 Task: Find connections with filter location Broadstairs with filter topic #Technologywith filter profile language Spanish with filter current company Recruiting Cell | Indian Careers | Indian Jobs with filter school BIT Sindri with filter industry Retail Pharmacies with filter service category HR Consulting with filter keywords title Community Volunteer Jobs
Action: Mouse moved to (582, 88)
Screenshot: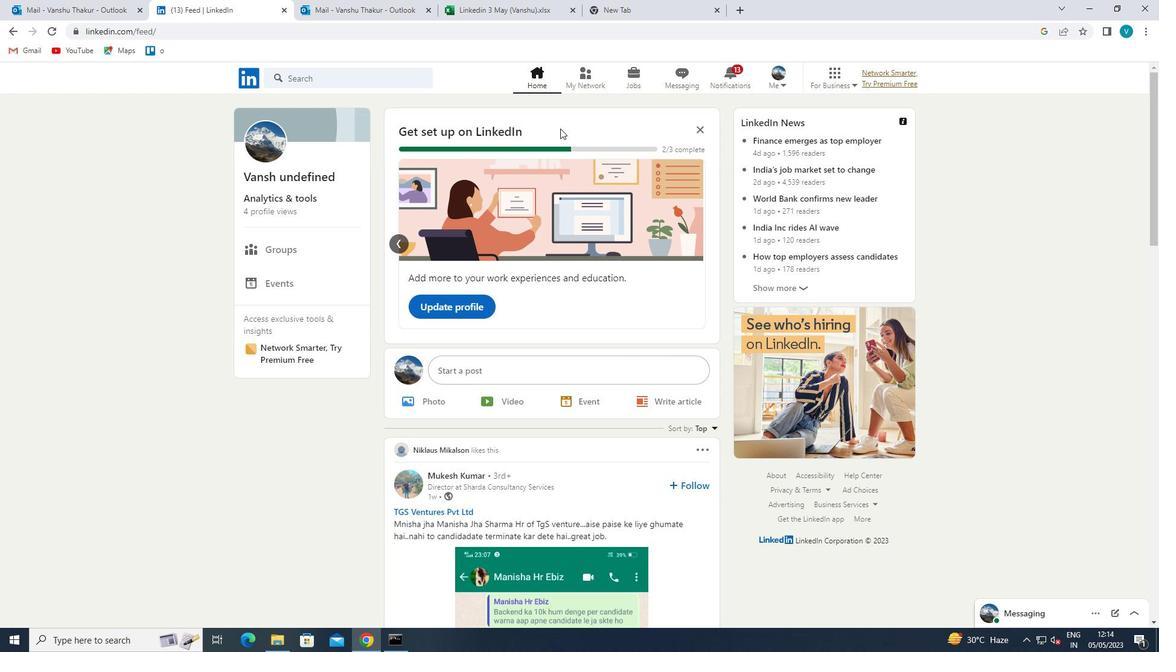 
Action: Mouse pressed left at (582, 88)
Screenshot: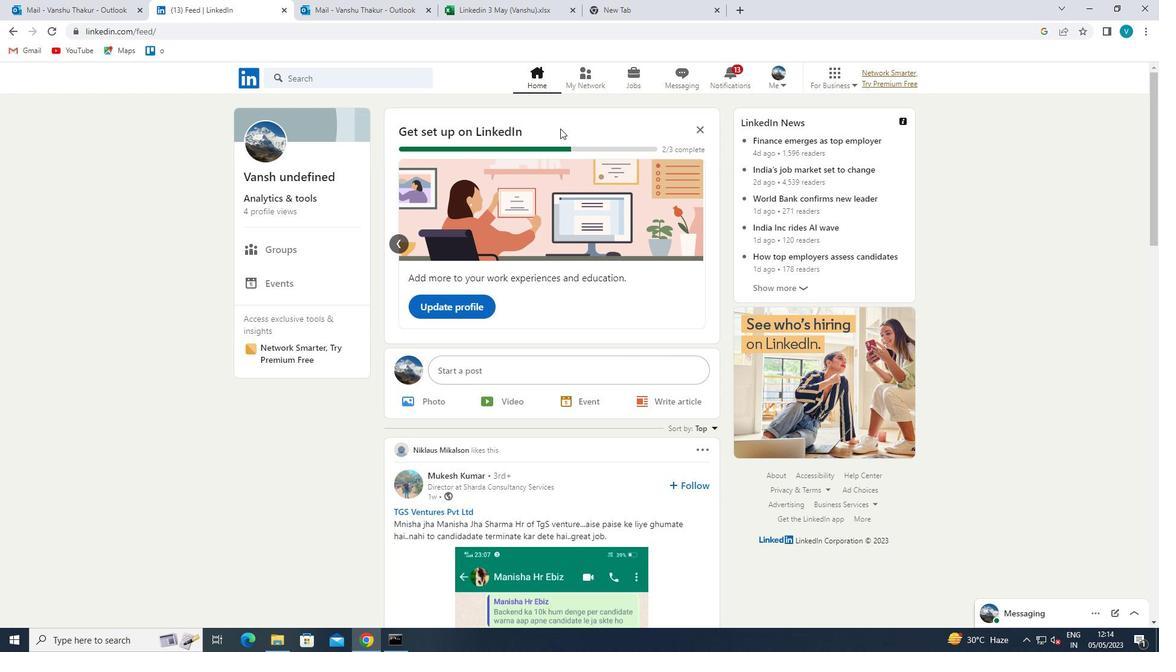 
Action: Mouse moved to (312, 144)
Screenshot: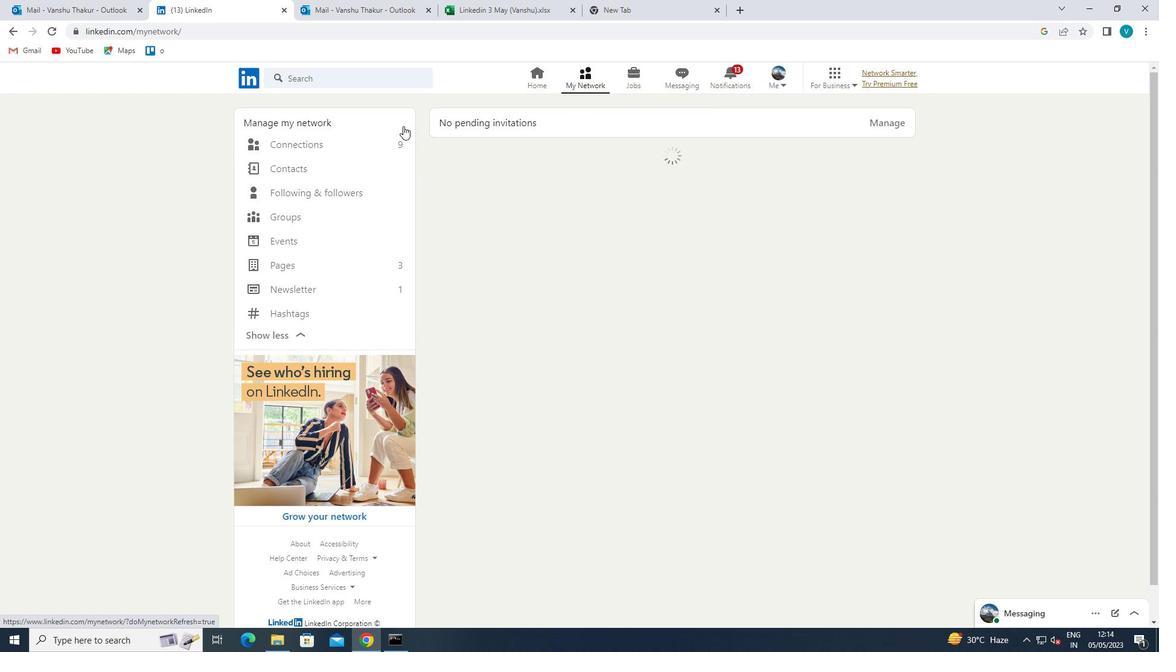 
Action: Mouse pressed left at (312, 144)
Screenshot: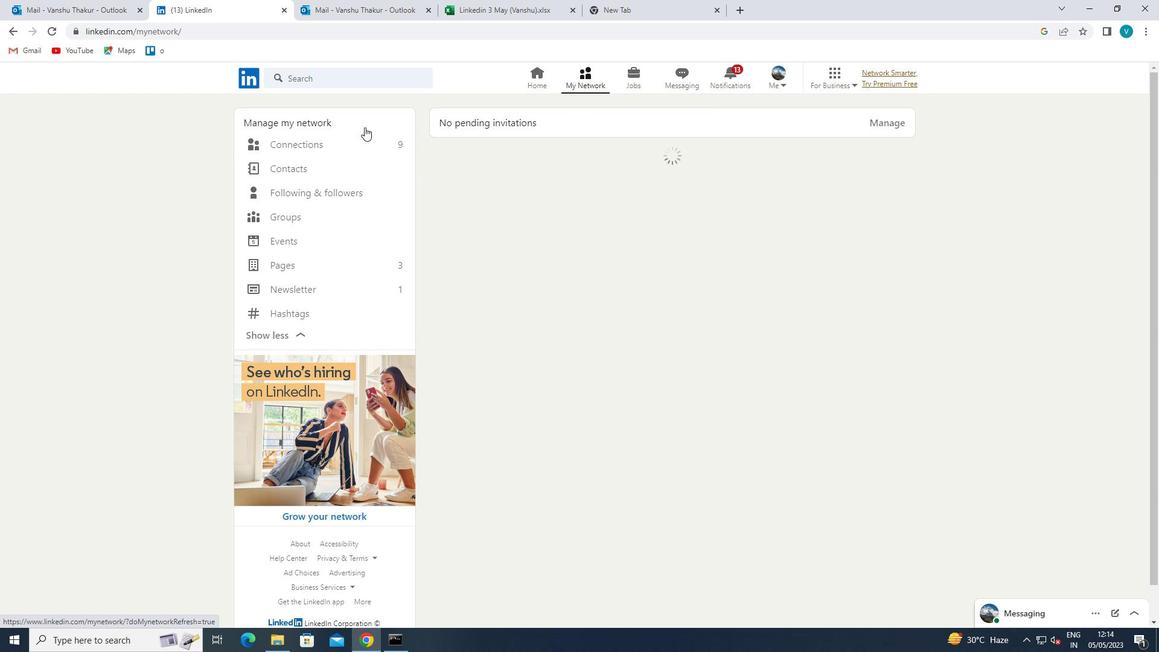 
Action: Mouse moved to (680, 140)
Screenshot: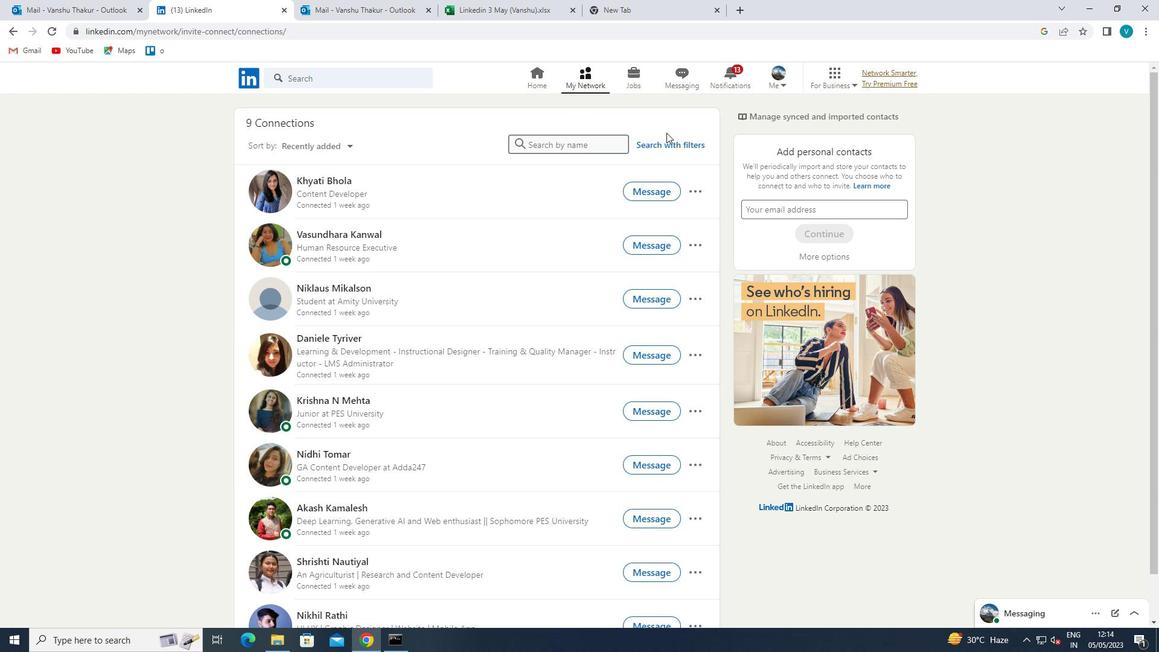 
Action: Mouse pressed left at (680, 140)
Screenshot: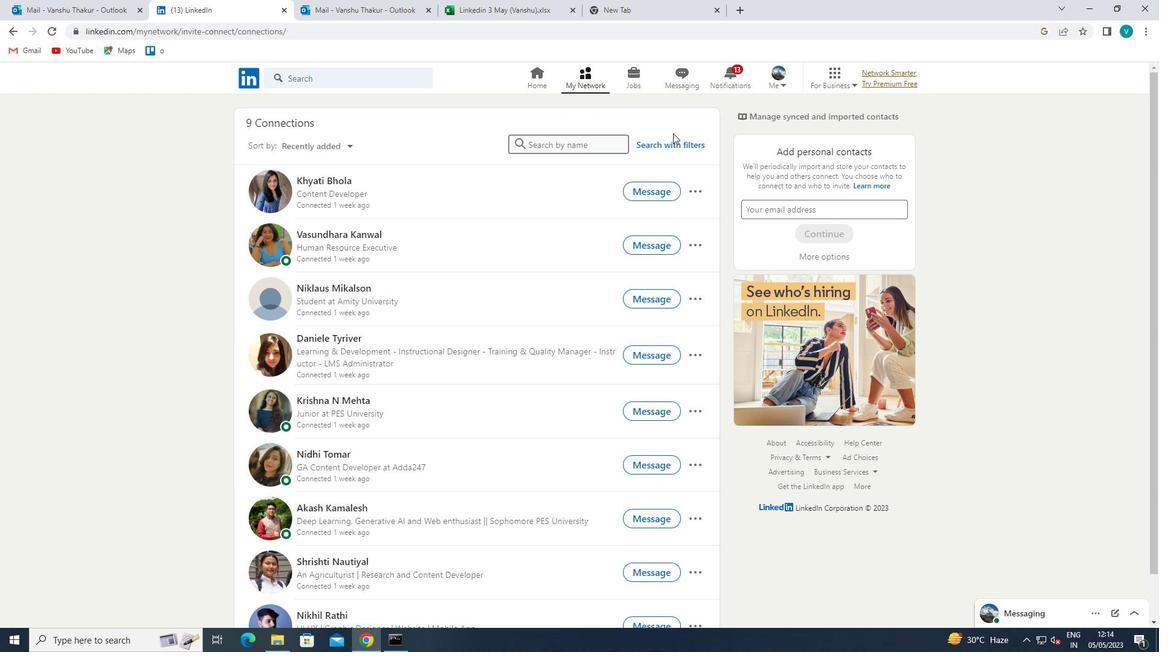 
Action: Mouse moved to (585, 111)
Screenshot: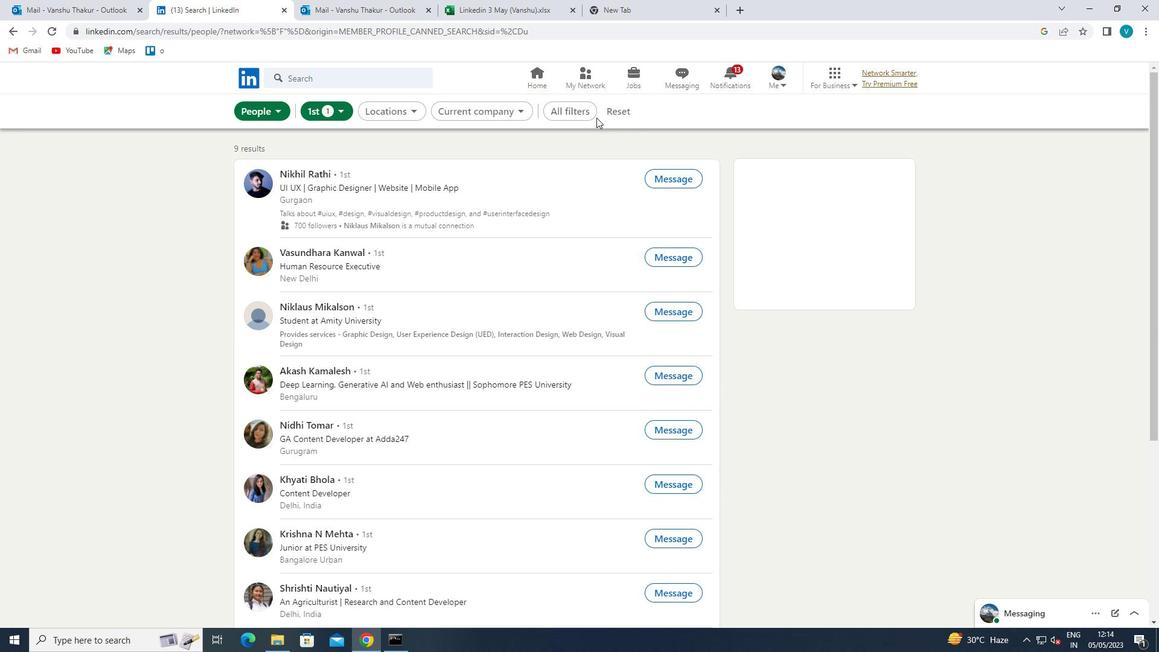 
Action: Mouse pressed left at (585, 111)
Screenshot: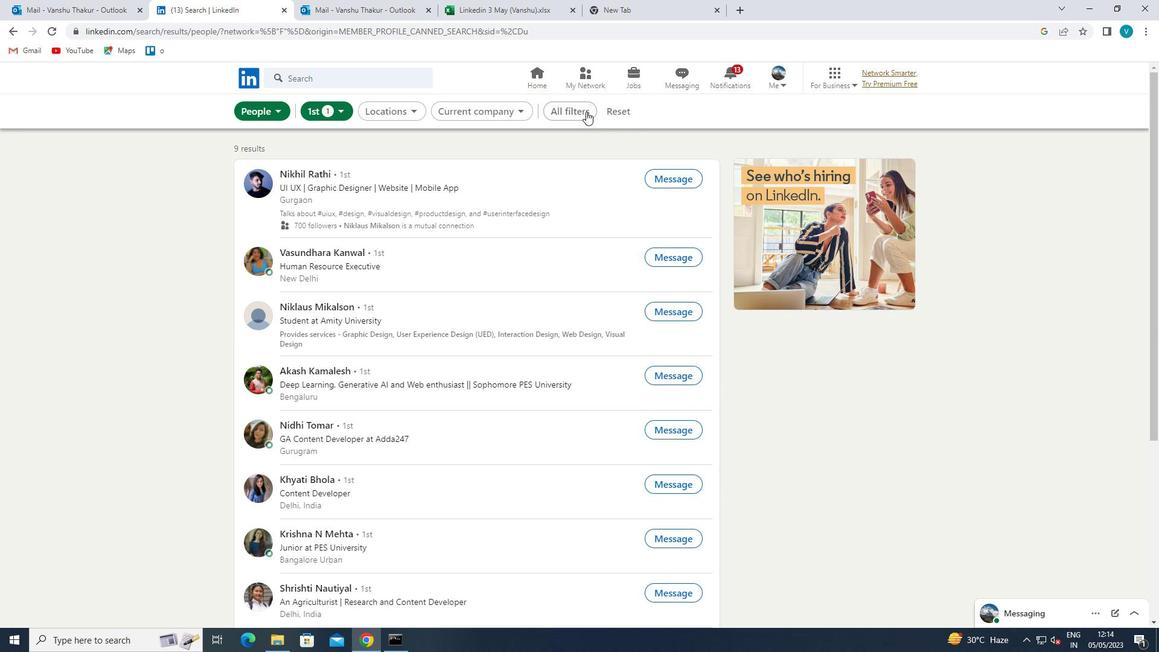 
Action: Mouse moved to (975, 263)
Screenshot: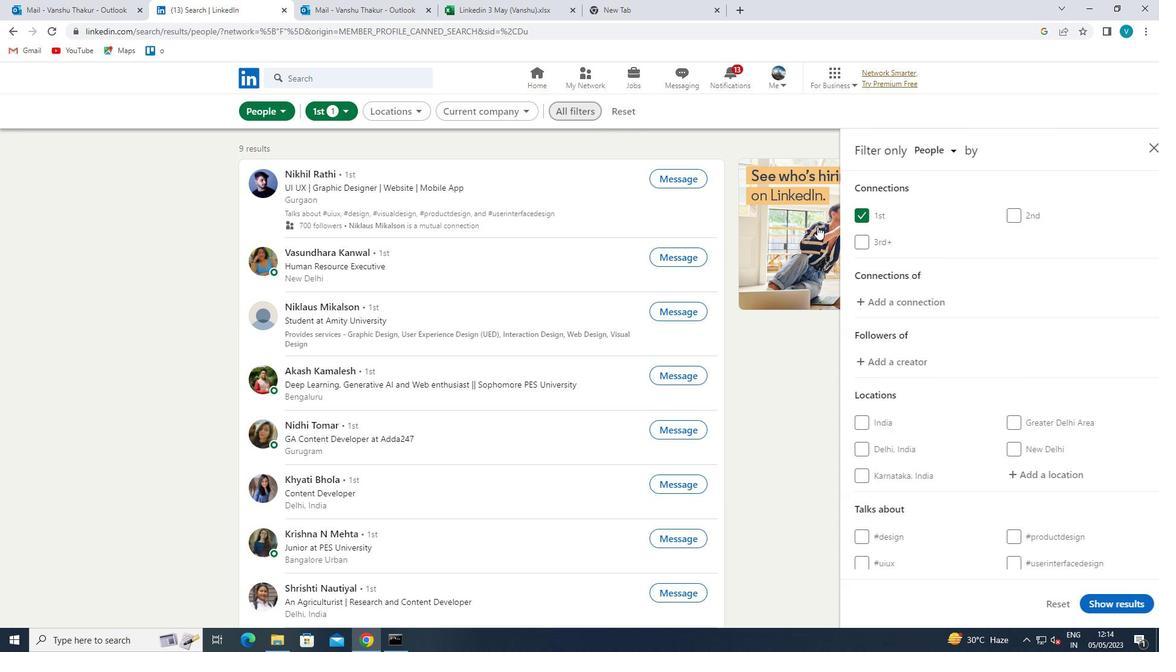 
Action: Mouse scrolled (975, 262) with delta (0, 0)
Screenshot: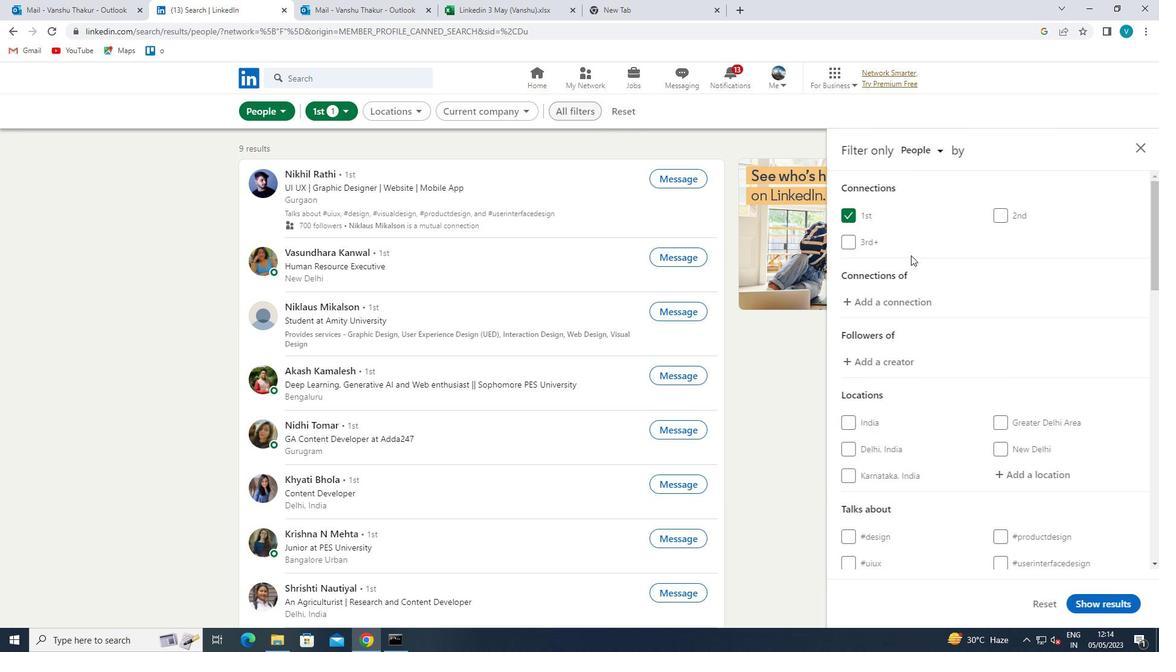 
Action: Mouse scrolled (975, 262) with delta (0, 0)
Screenshot: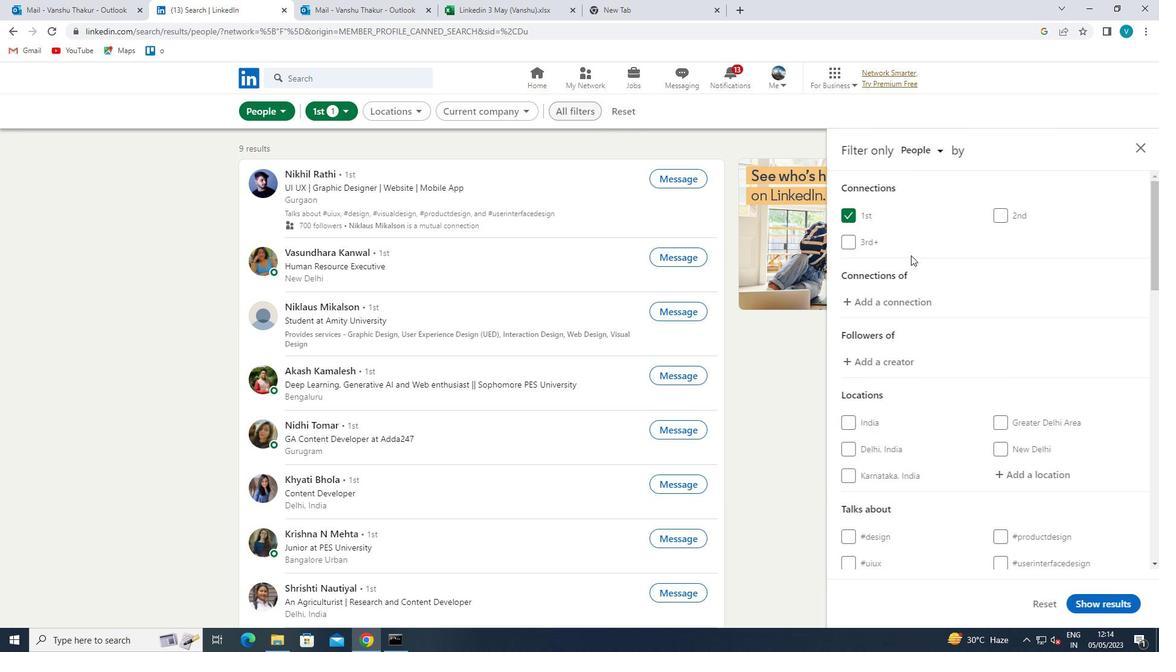 
Action: Mouse scrolled (975, 262) with delta (0, 0)
Screenshot: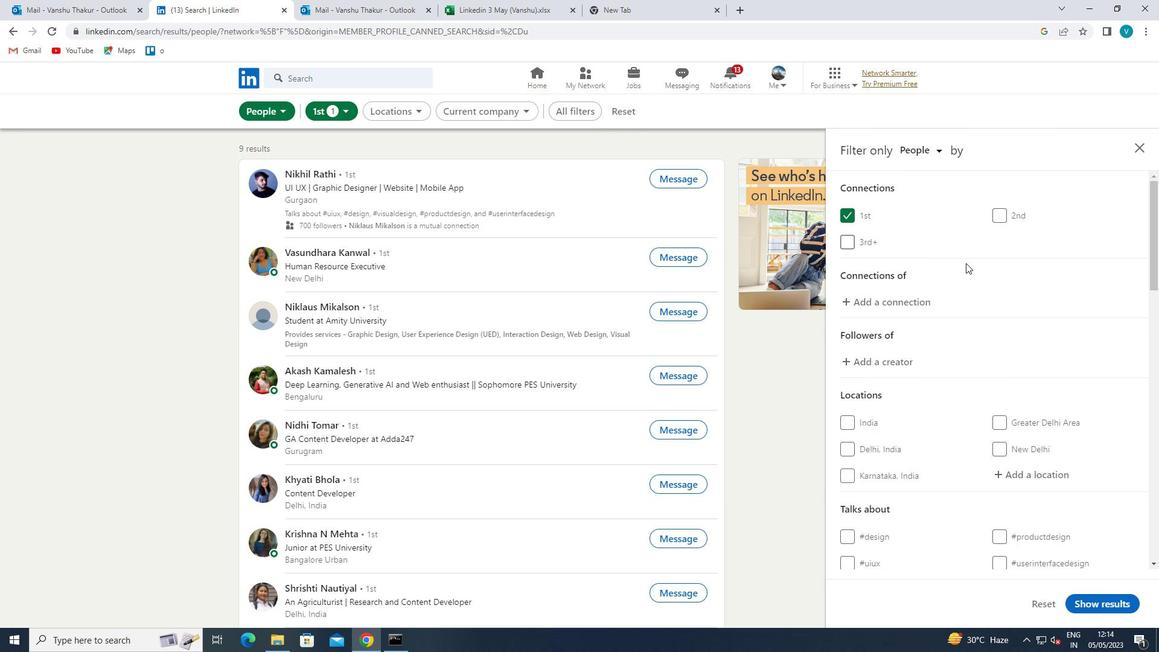 
Action: Mouse moved to (1012, 297)
Screenshot: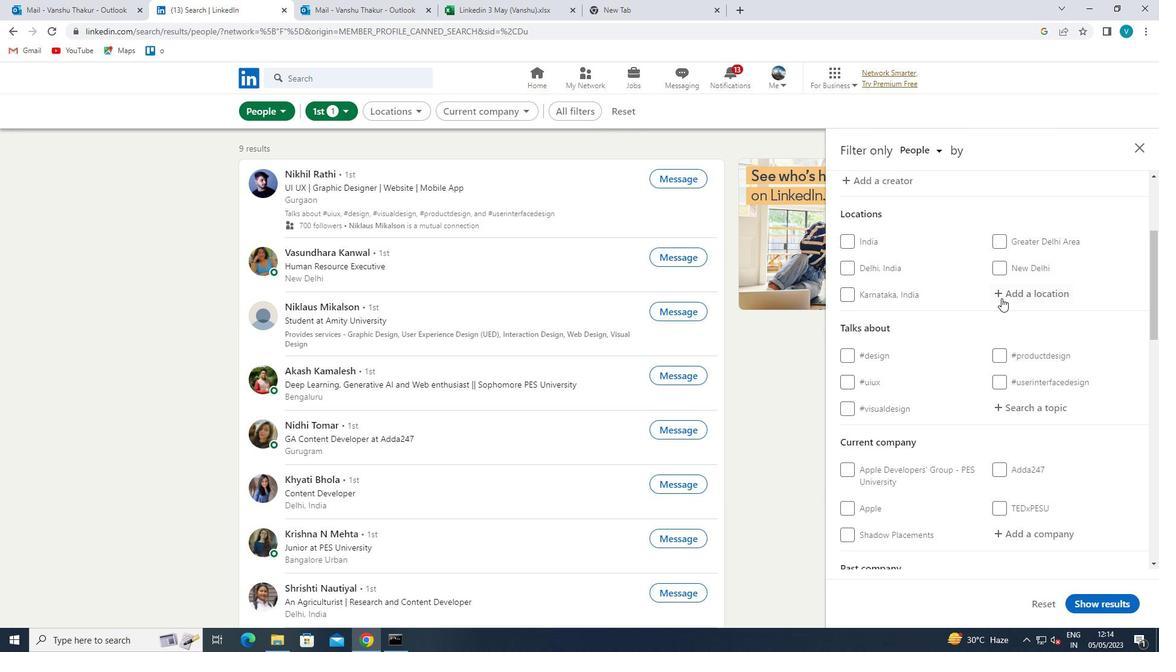 
Action: Mouse pressed left at (1012, 297)
Screenshot: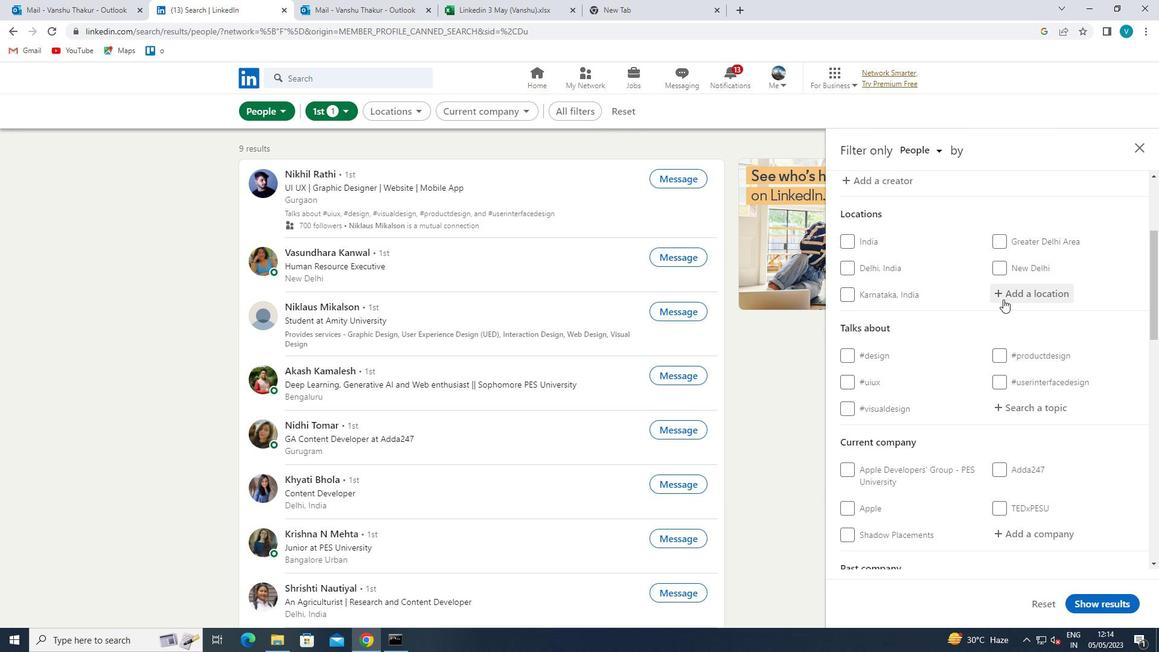 
Action: Mouse moved to (796, 182)
Screenshot: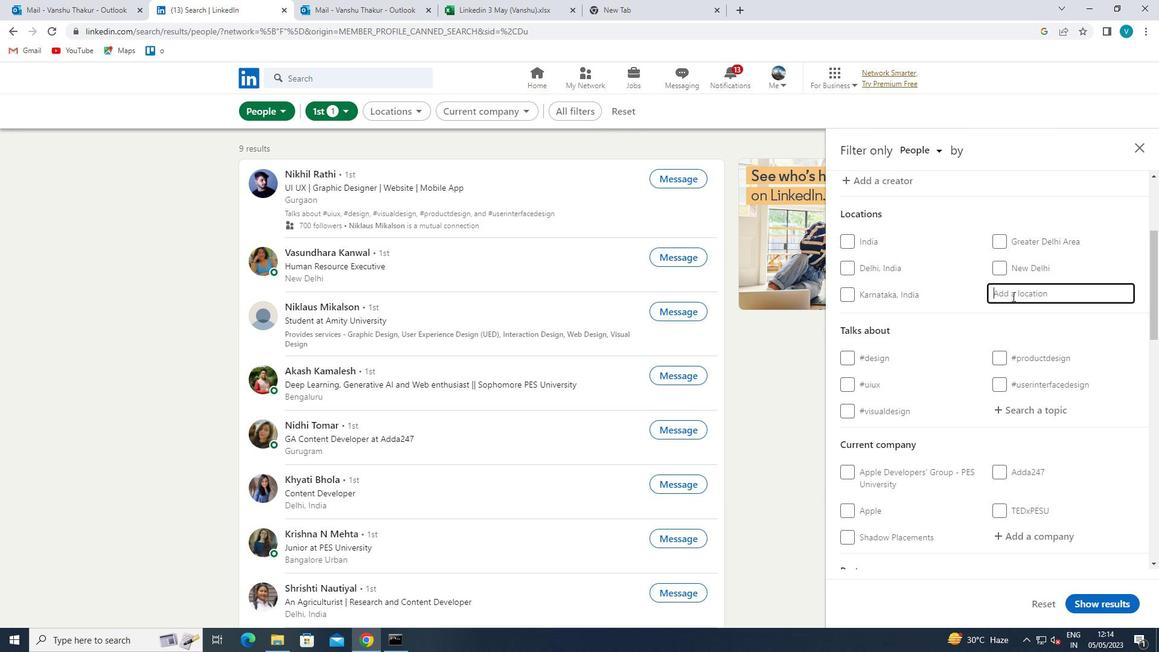 
Action: Key pressed <Key.shift>BROADSTAIRS
Screenshot: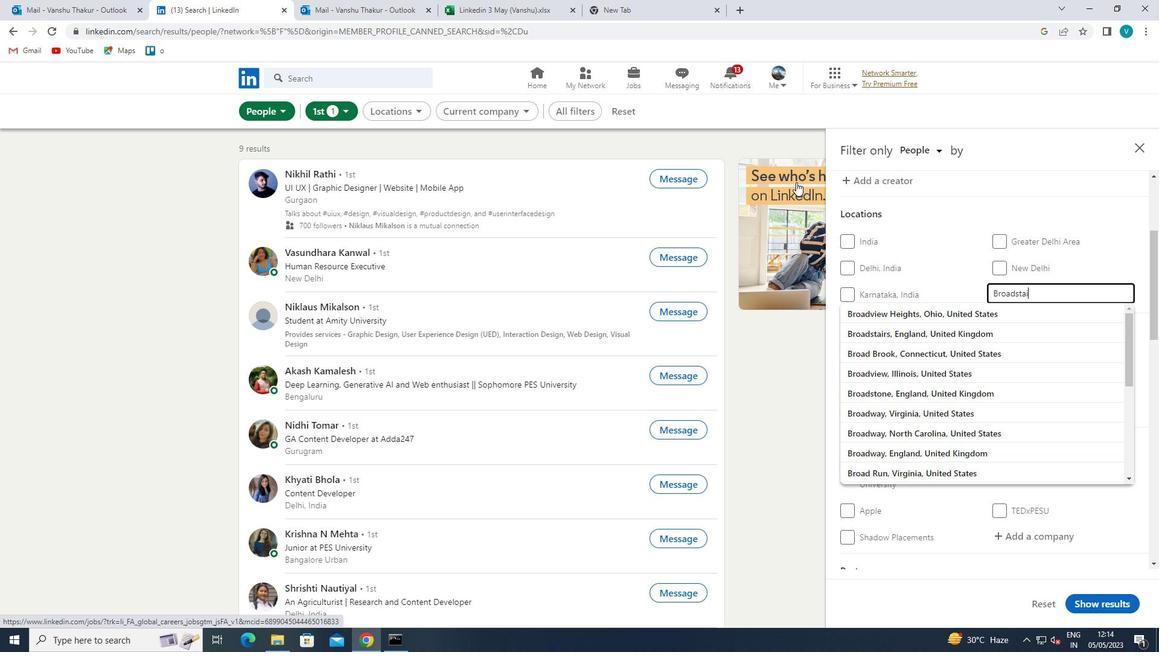 
Action: Mouse moved to (896, 310)
Screenshot: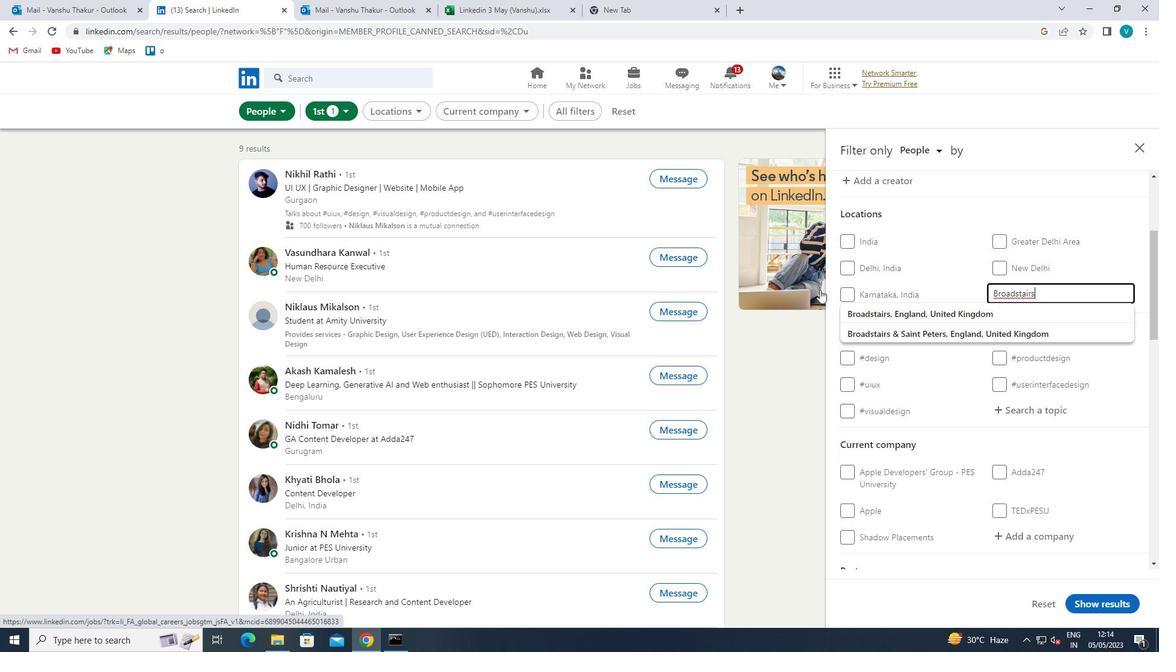 
Action: Mouse pressed left at (896, 310)
Screenshot: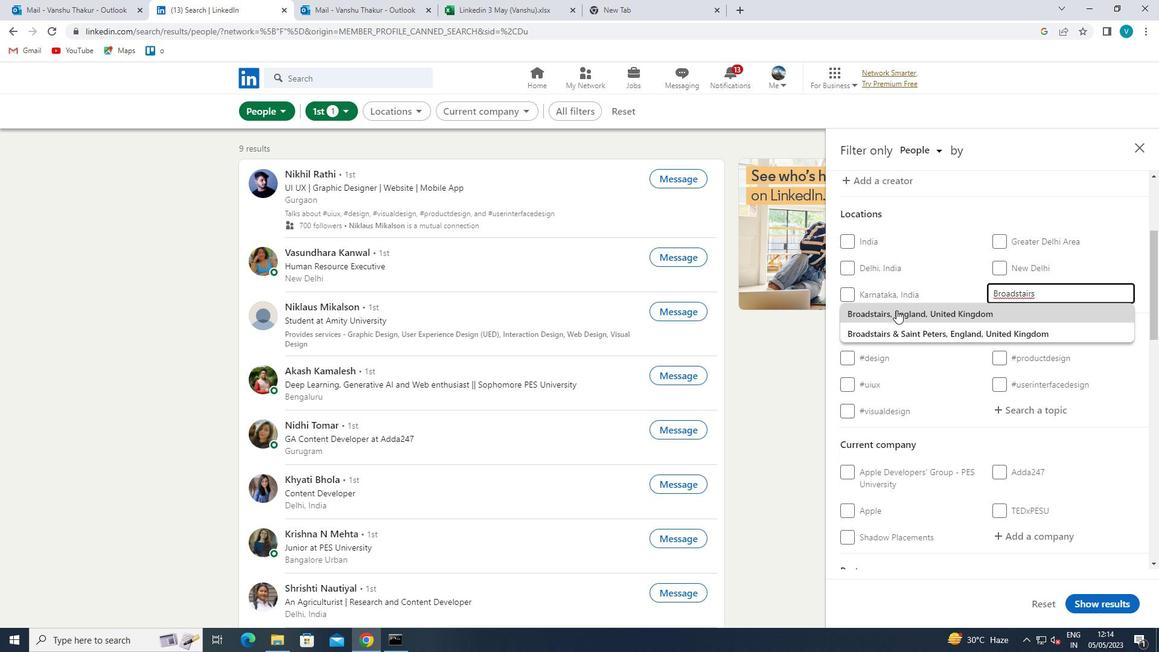 
Action: Mouse scrolled (896, 309) with delta (0, 0)
Screenshot: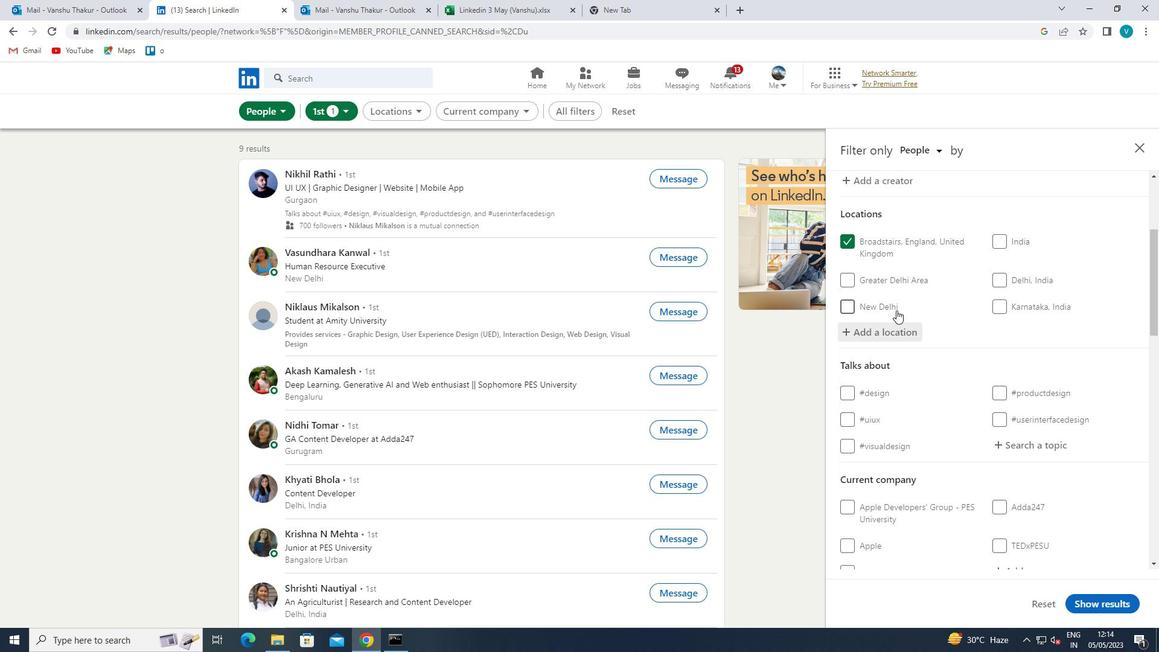 
Action: Mouse scrolled (896, 309) with delta (0, 0)
Screenshot: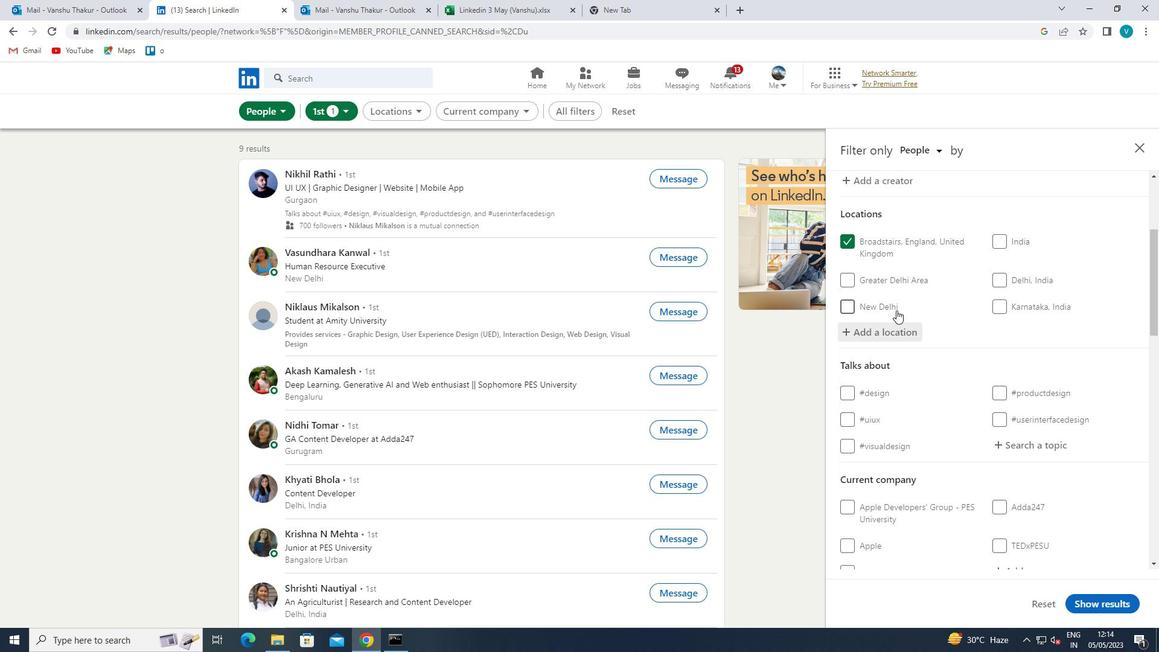 
Action: Mouse scrolled (896, 309) with delta (0, 0)
Screenshot: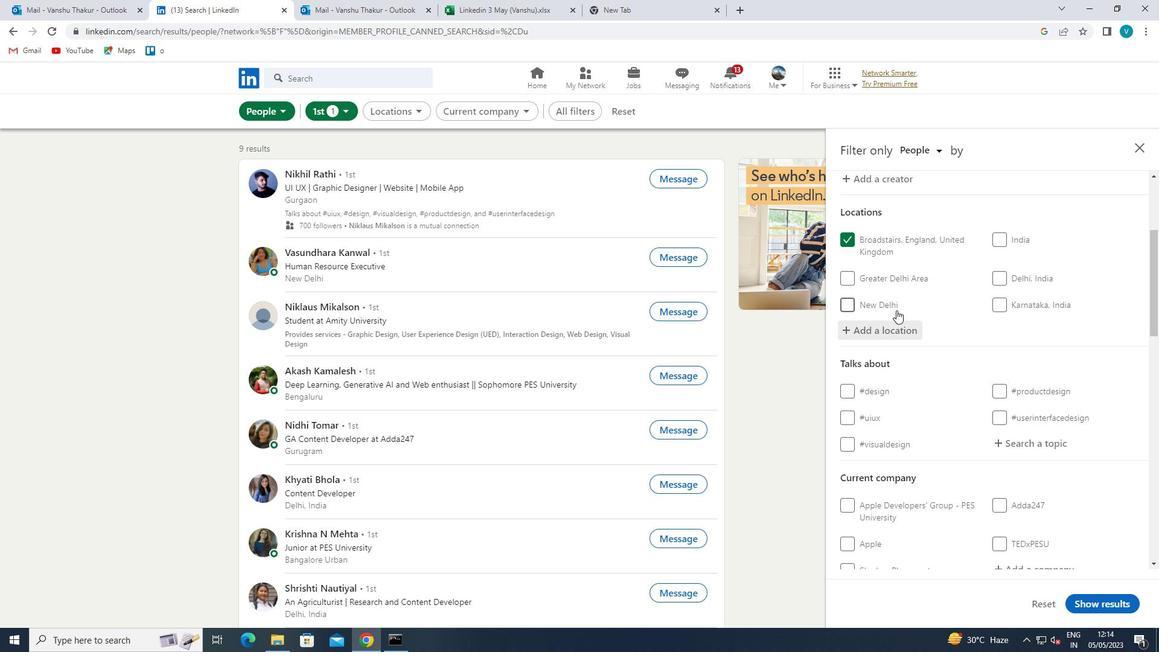 
Action: Mouse moved to (1031, 269)
Screenshot: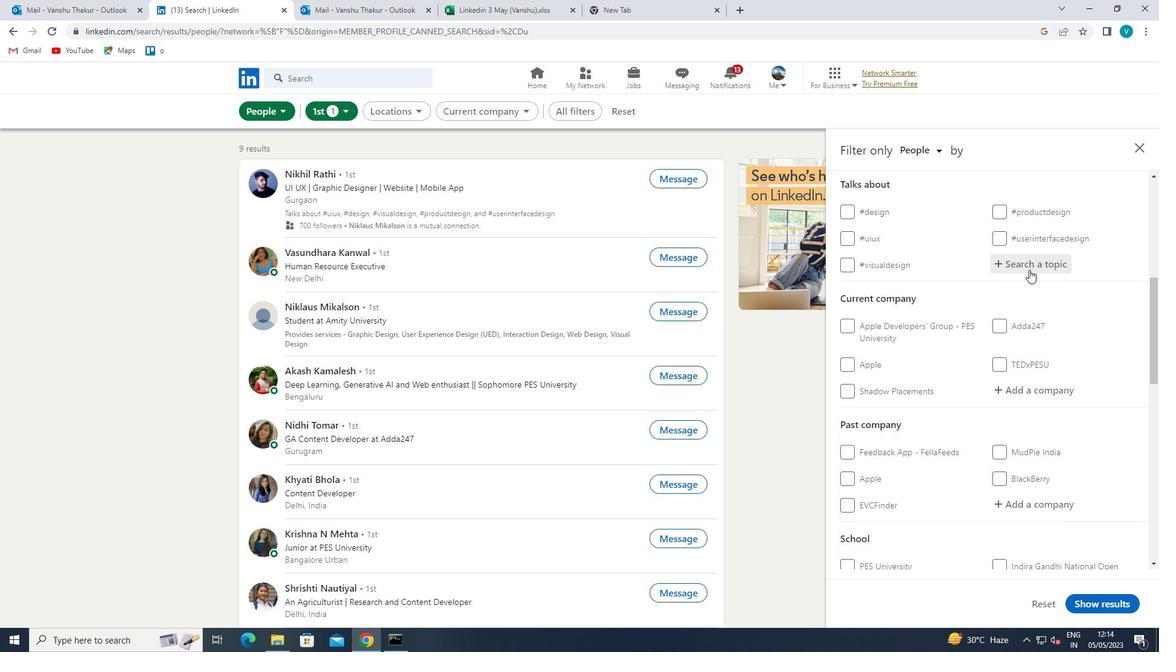 
Action: Mouse pressed left at (1031, 269)
Screenshot: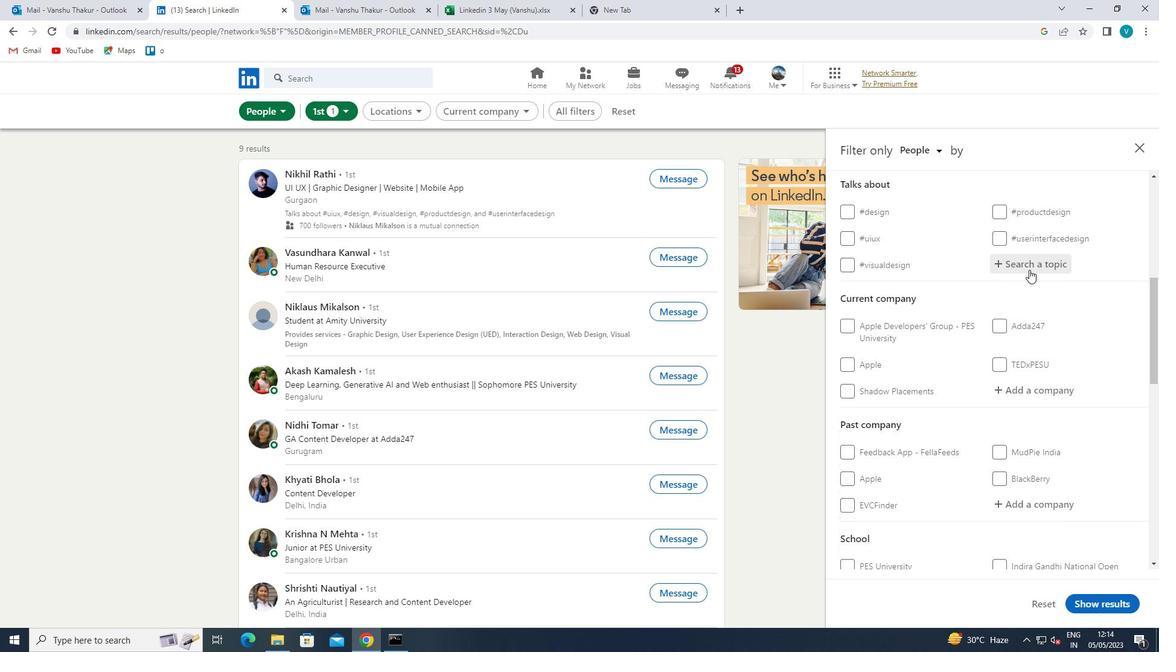 
Action: Mouse moved to (965, 265)
Screenshot: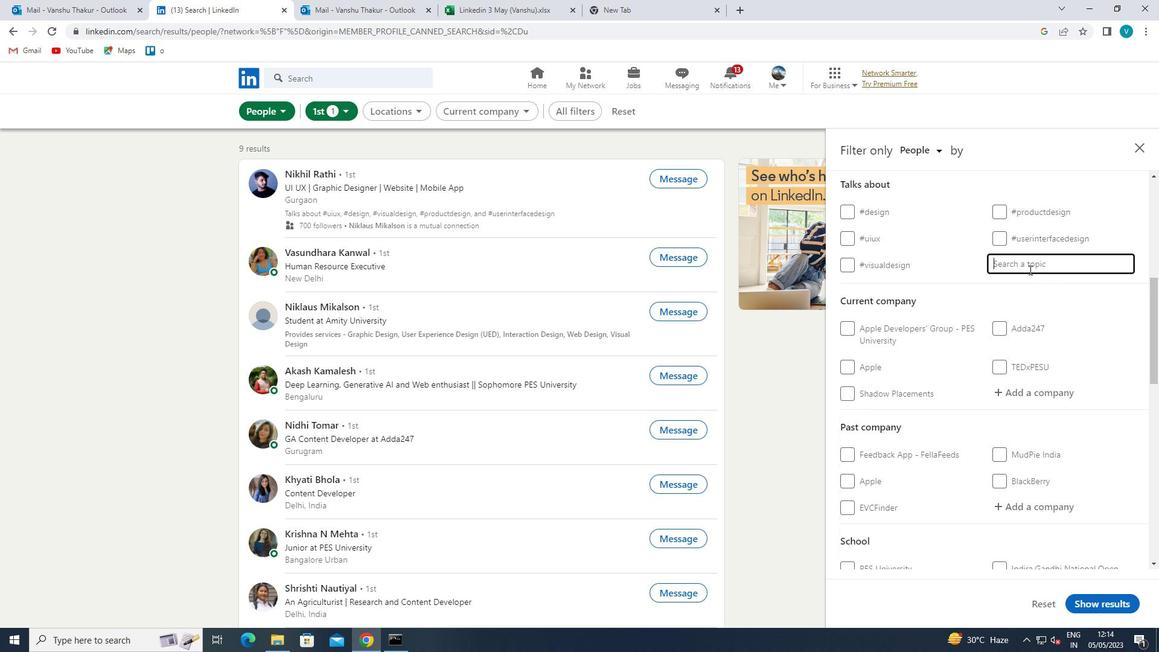 
Action: Key pressed TEC
Screenshot: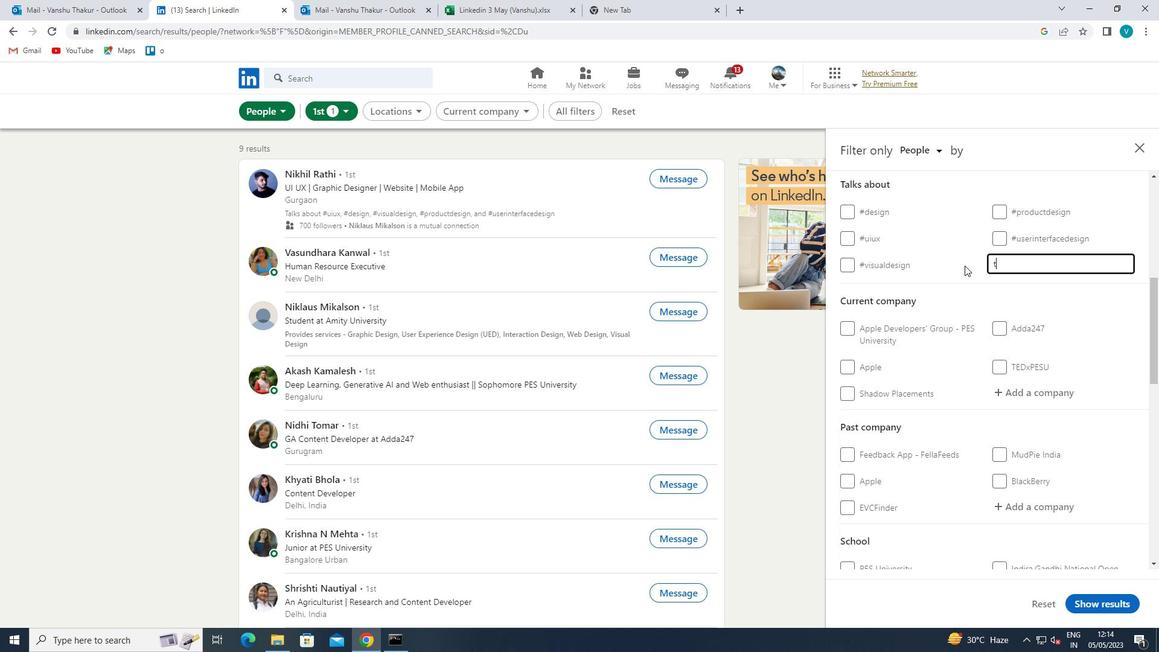 
Action: Mouse moved to (965, 265)
Screenshot: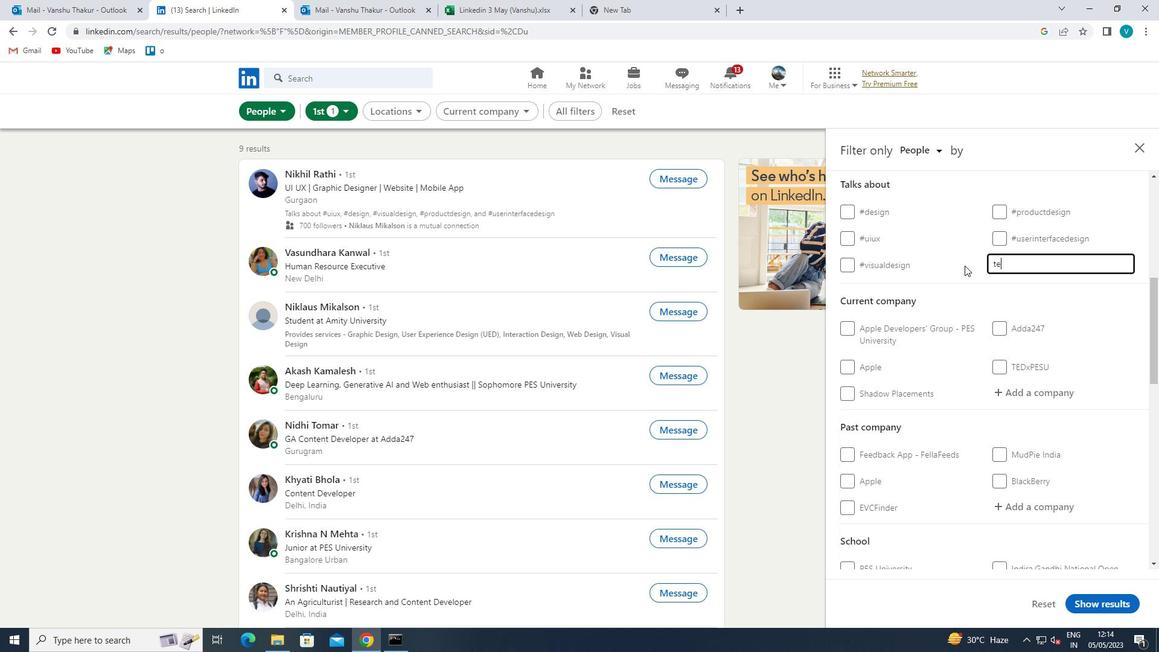 
Action: Key pressed HNOLOGY
Screenshot: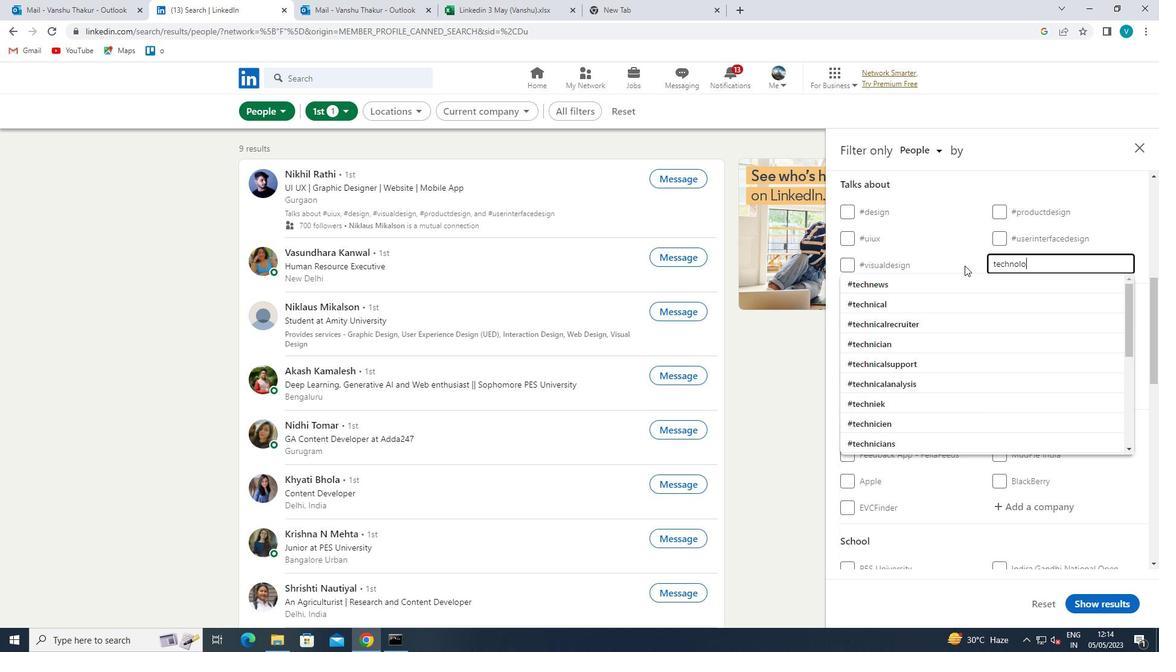
Action: Mouse moved to (945, 279)
Screenshot: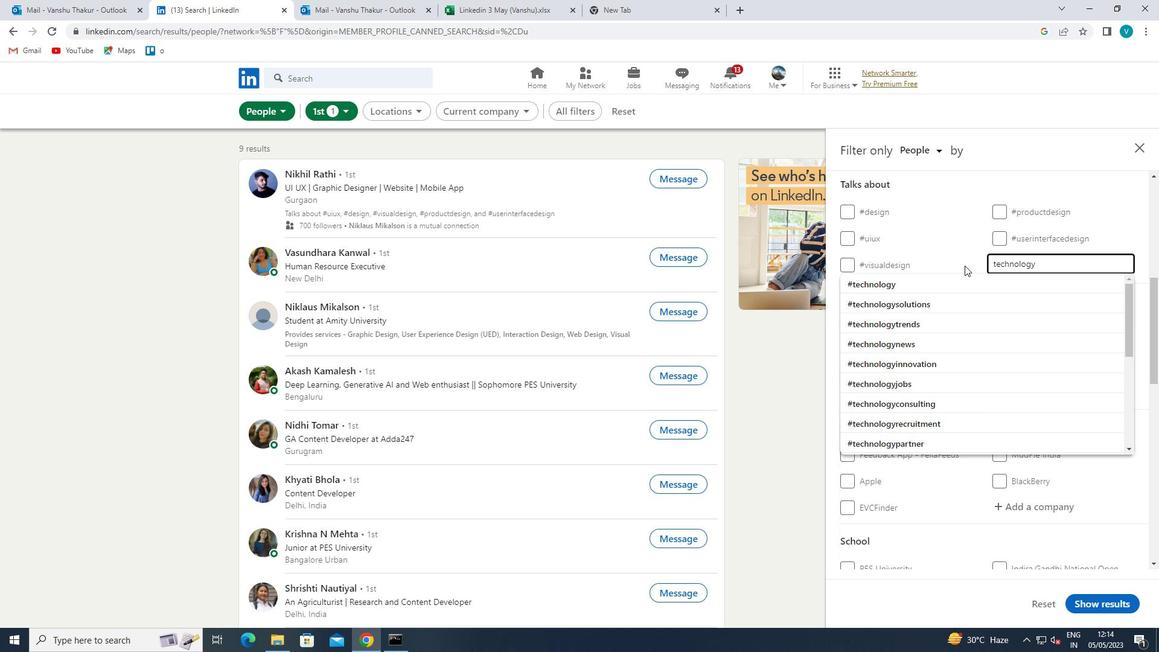 
Action: Mouse pressed left at (945, 279)
Screenshot: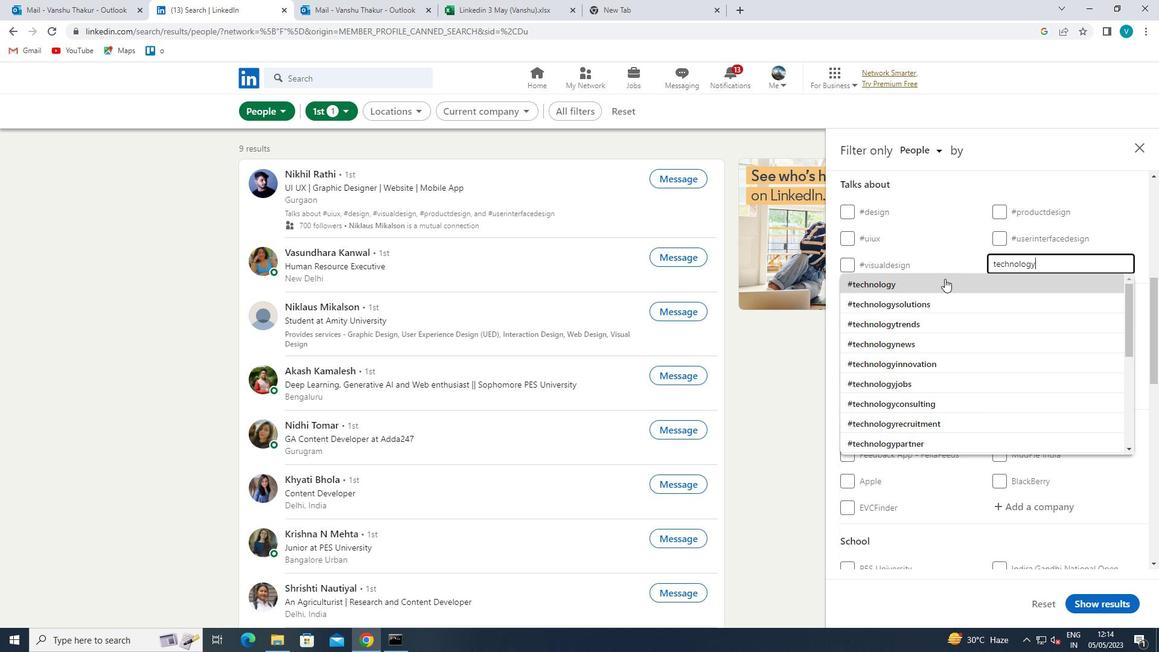 
Action: Mouse scrolled (945, 278) with delta (0, 0)
Screenshot: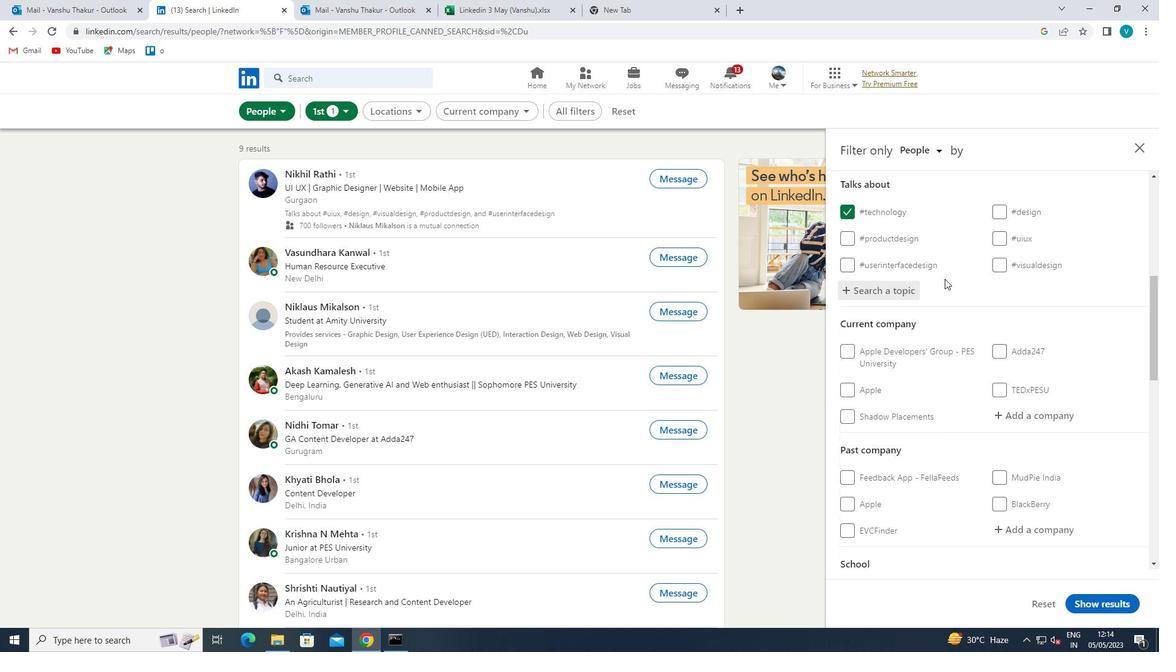 
Action: Mouse scrolled (945, 278) with delta (0, 0)
Screenshot: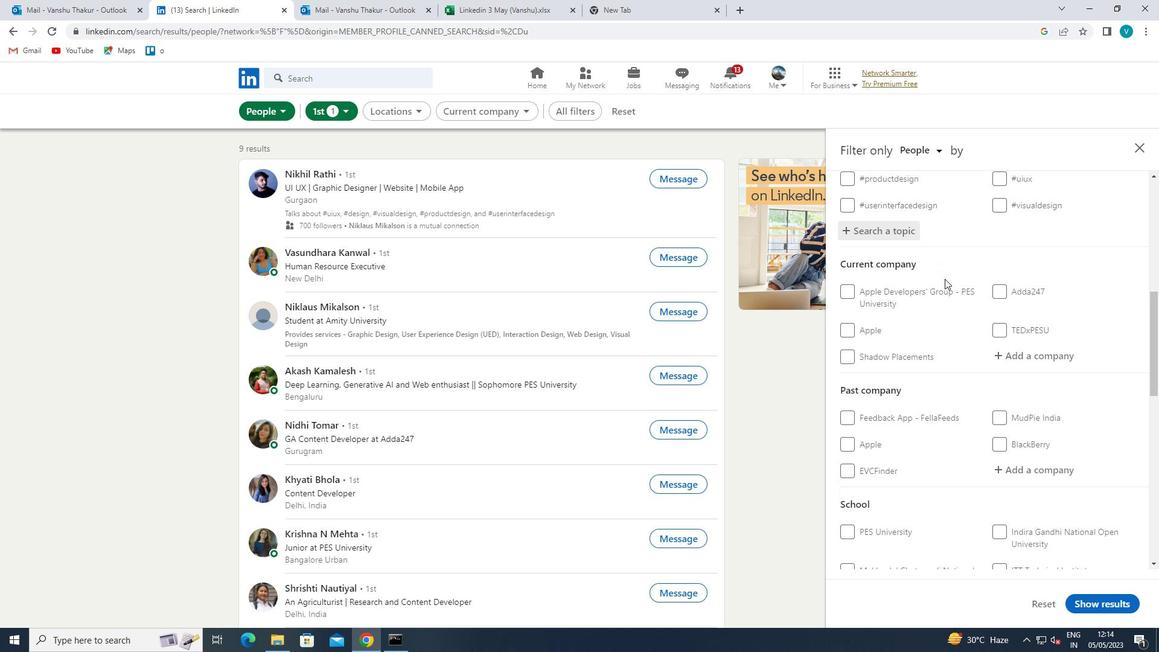 
Action: Mouse moved to (1015, 305)
Screenshot: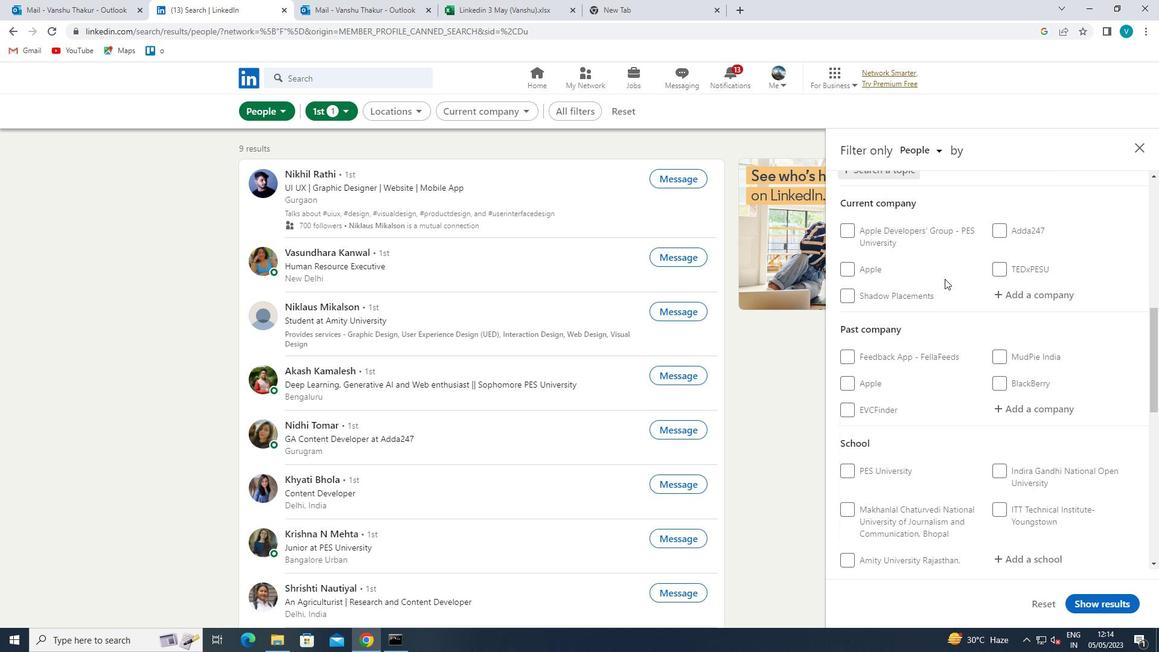 
Action: Mouse pressed left at (1015, 305)
Screenshot: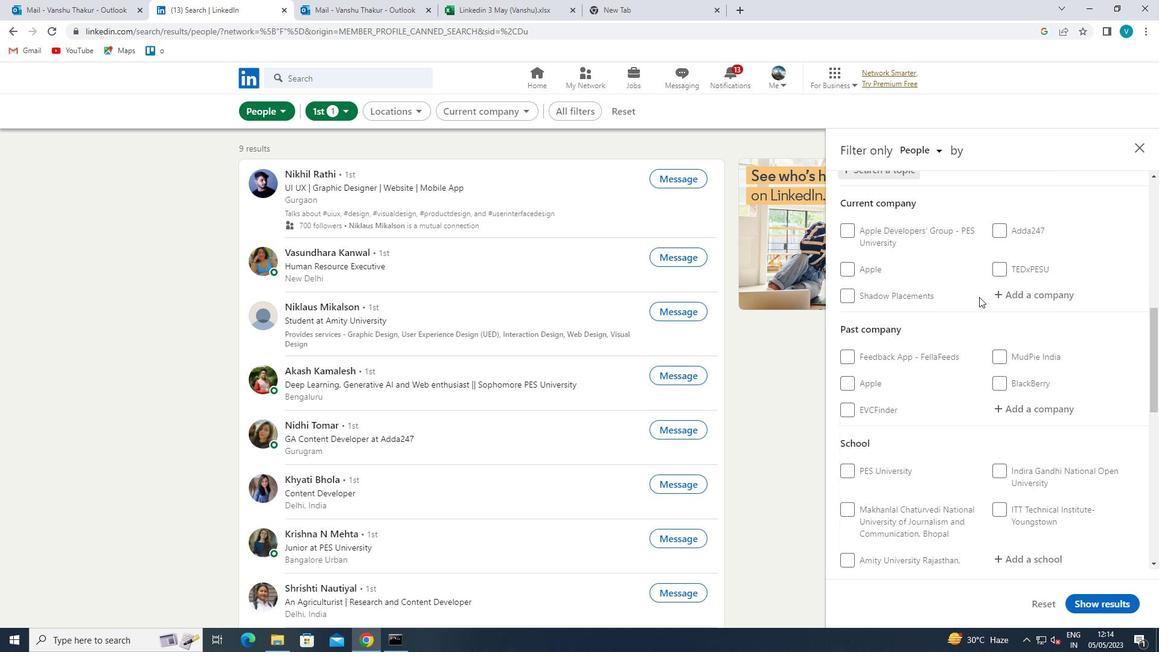 
Action: Mouse moved to (1021, 301)
Screenshot: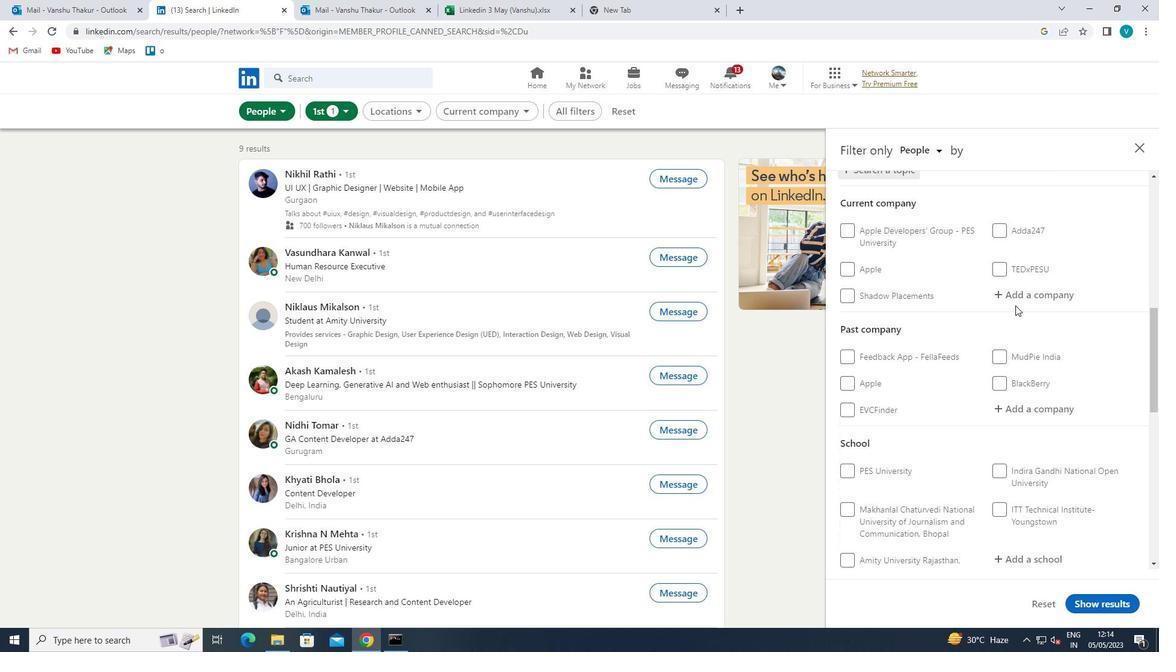 
Action: Mouse pressed left at (1021, 301)
Screenshot: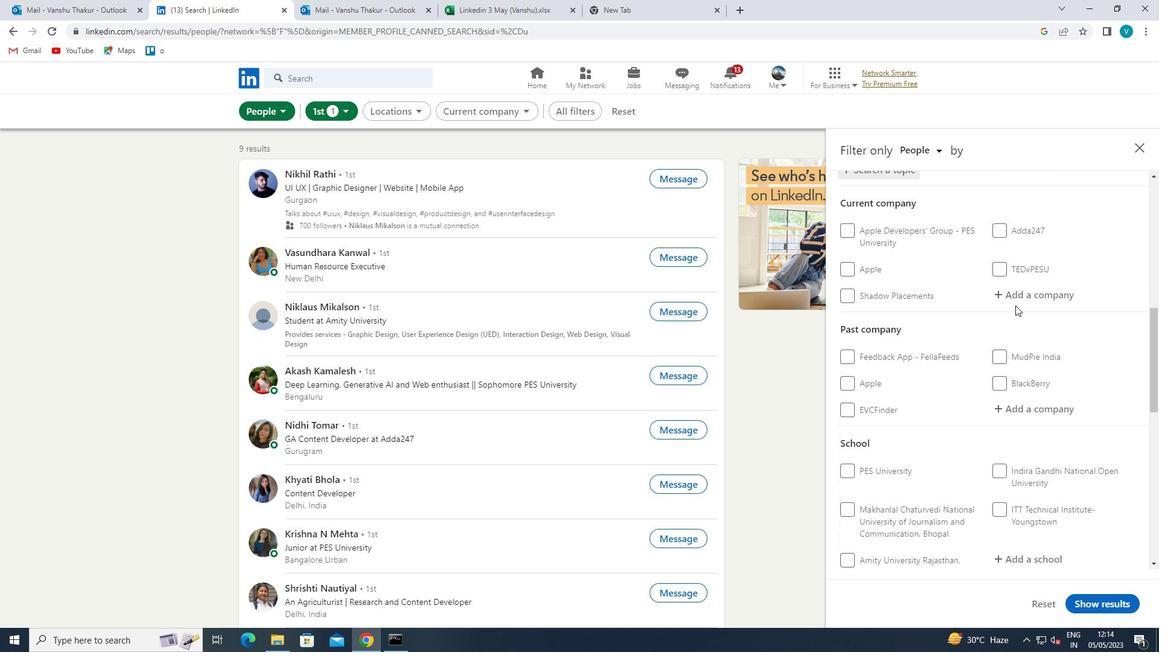 
Action: Key pressed <Key.shift><Key.shift>REC
Screenshot: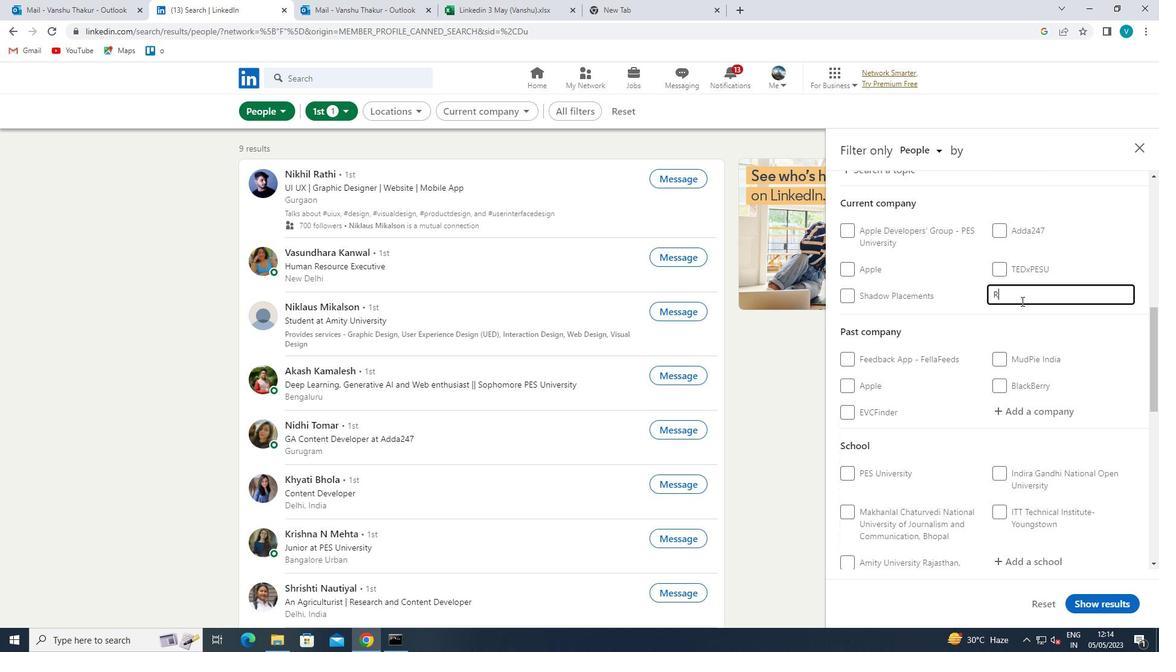 
Action: Mouse moved to (1019, 301)
Screenshot: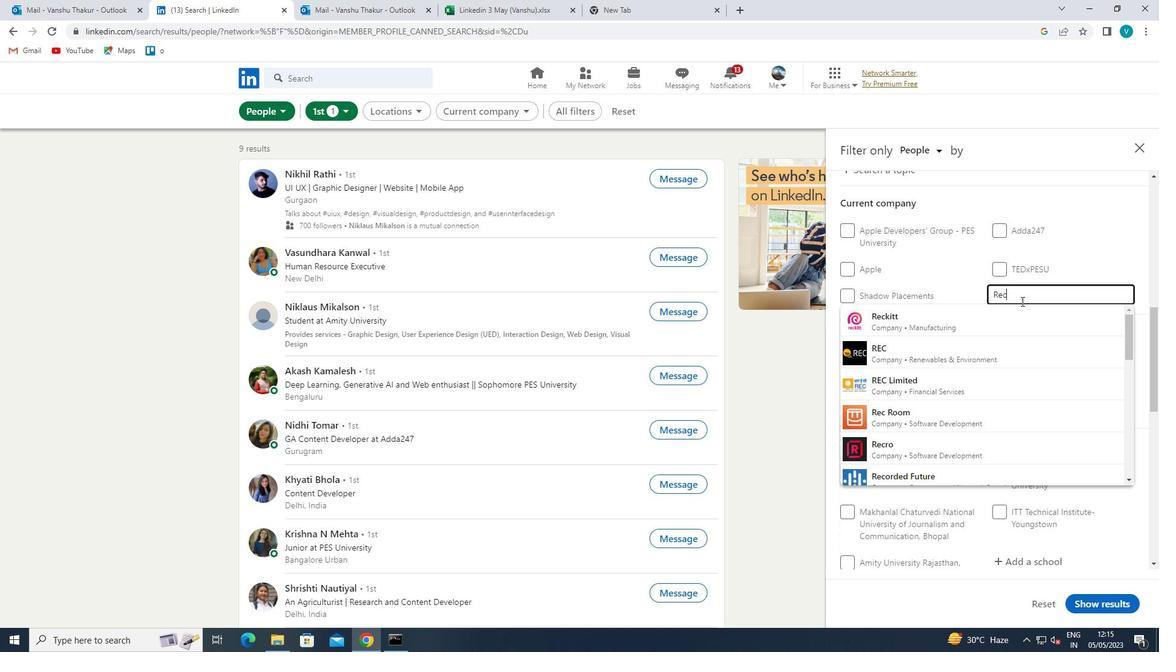 
Action: Key pressed RUITING<Key.space><Key.shift>CELL
Screenshot: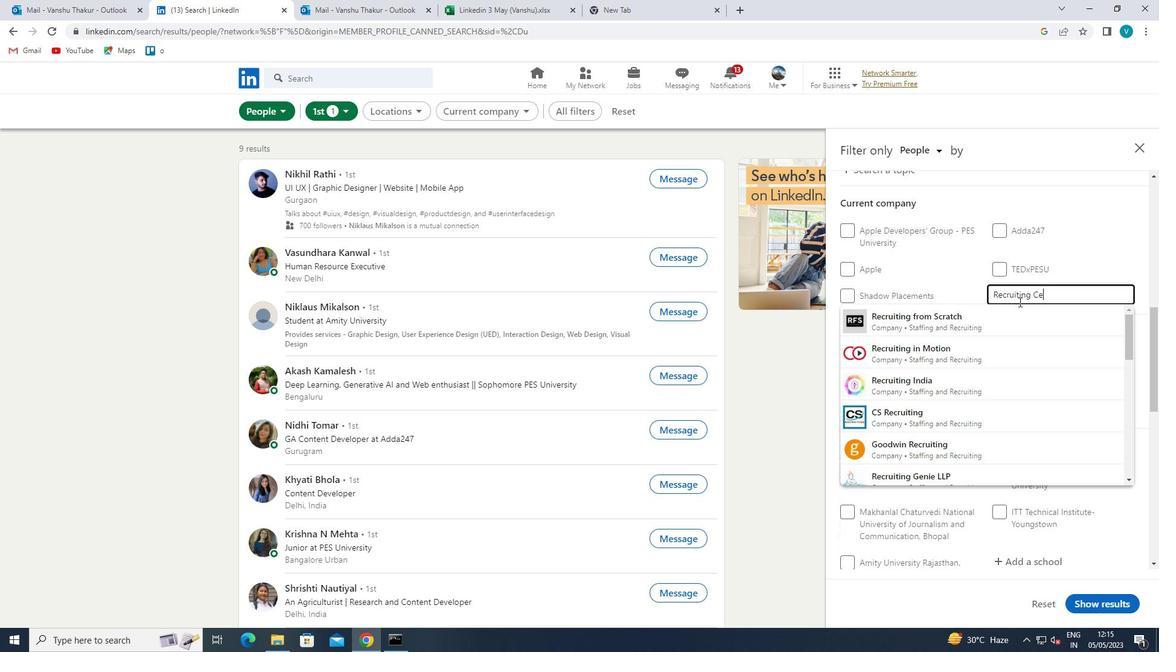 
Action: Mouse moved to (1016, 324)
Screenshot: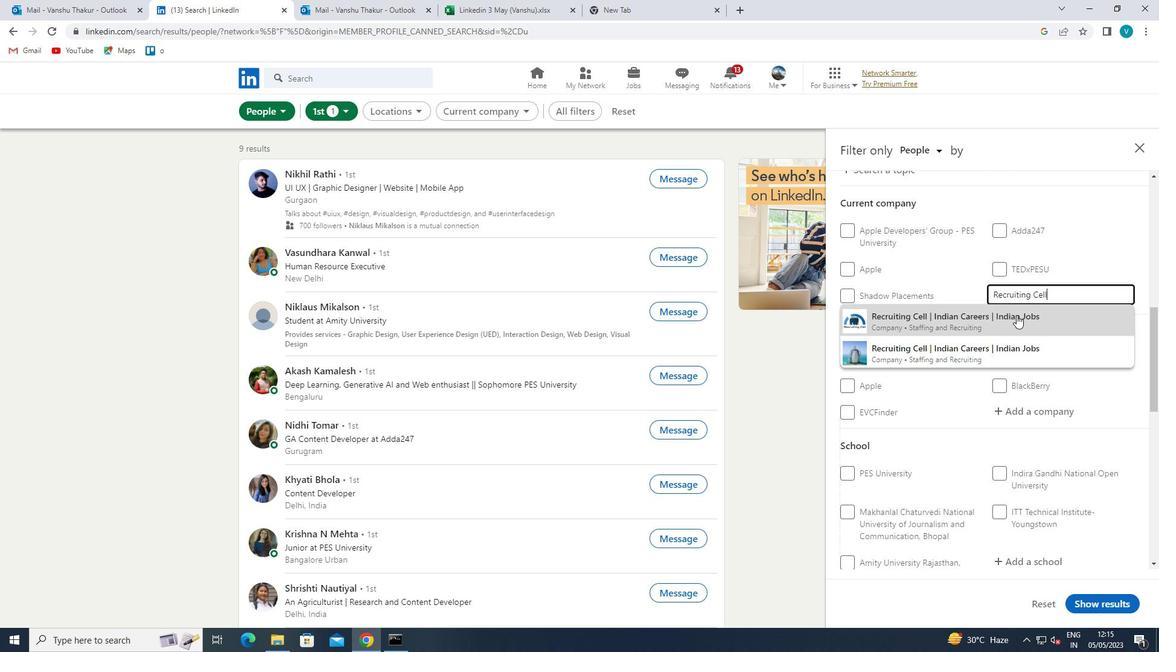 
Action: Mouse pressed left at (1016, 324)
Screenshot: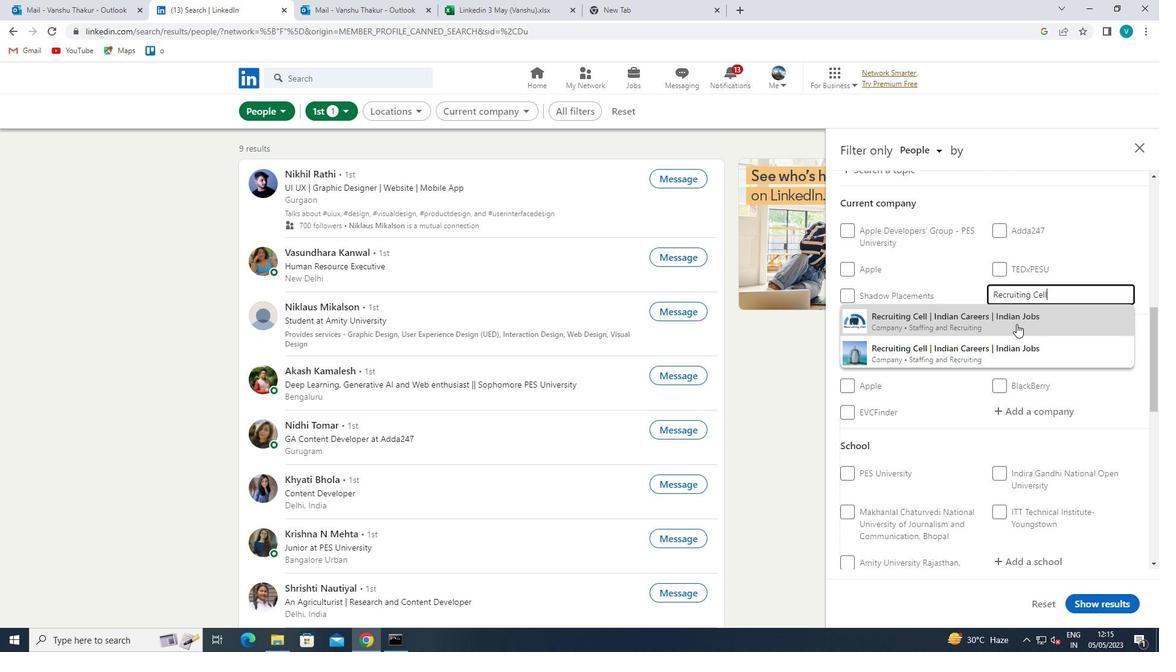 
Action: Mouse scrolled (1016, 323) with delta (0, 0)
Screenshot: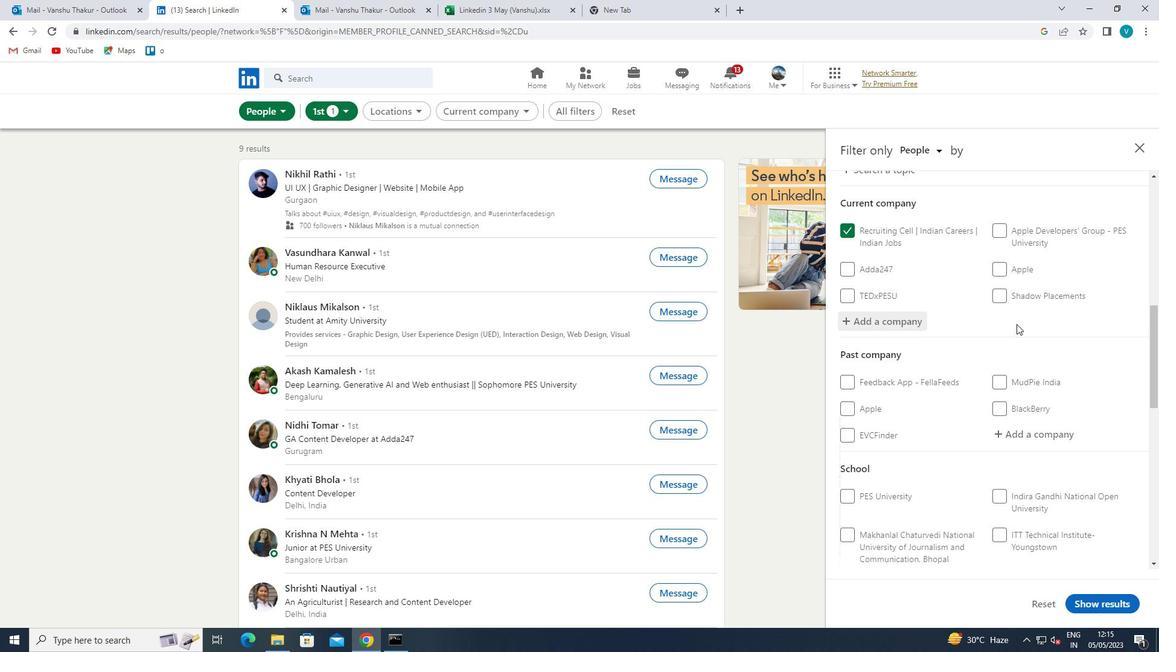 
Action: Mouse scrolled (1016, 323) with delta (0, 0)
Screenshot: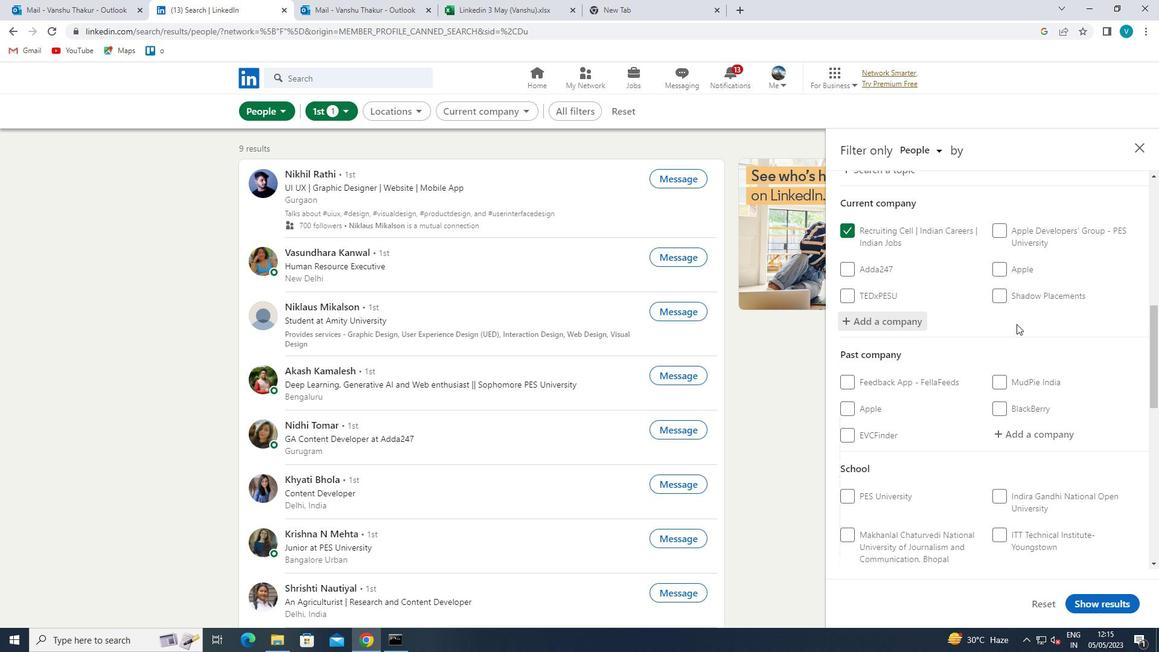 
Action: Mouse scrolled (1016, 323) with delta (0, 0)
Screenshot: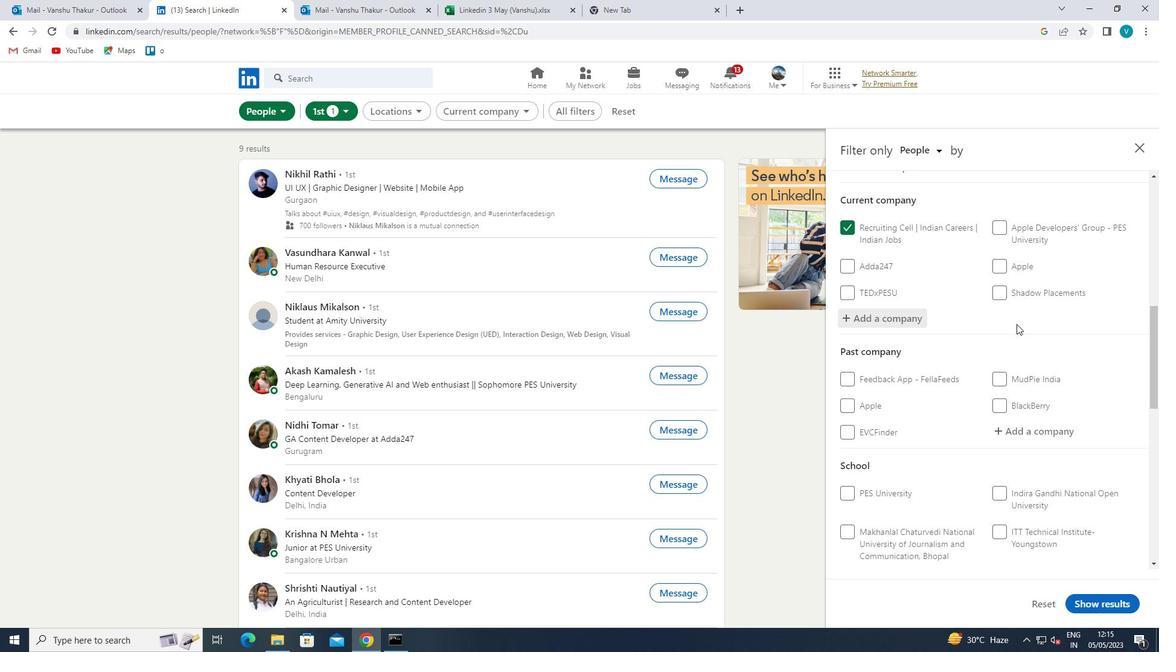 
Action: Mouse scrolled (1016, 323) with delta (0, 0)
Screenshot: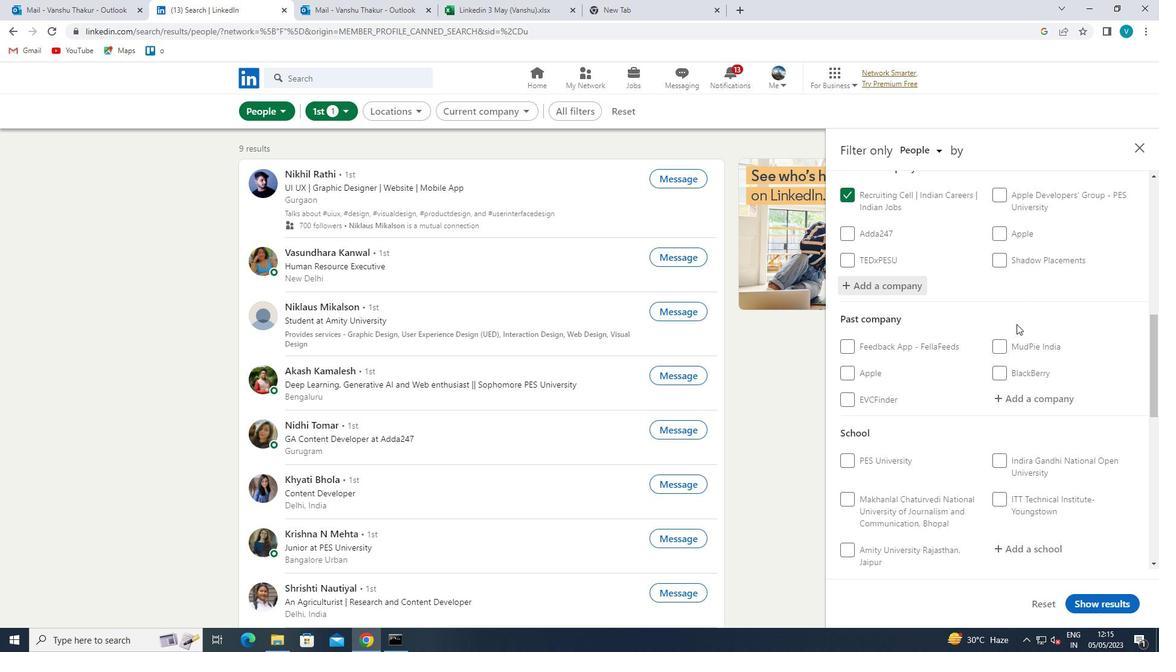 
Action: Mouse moved to (1019, 345)
Screenshot: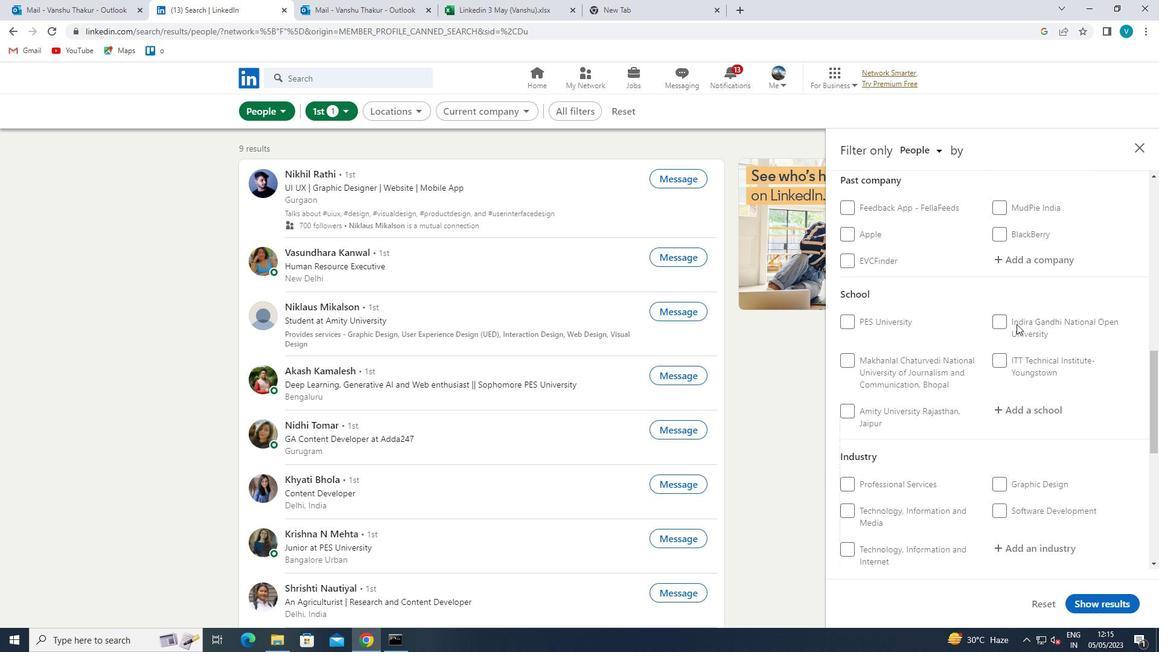 
Action: Mouse pressed left at (1019, 345)
Screenshot: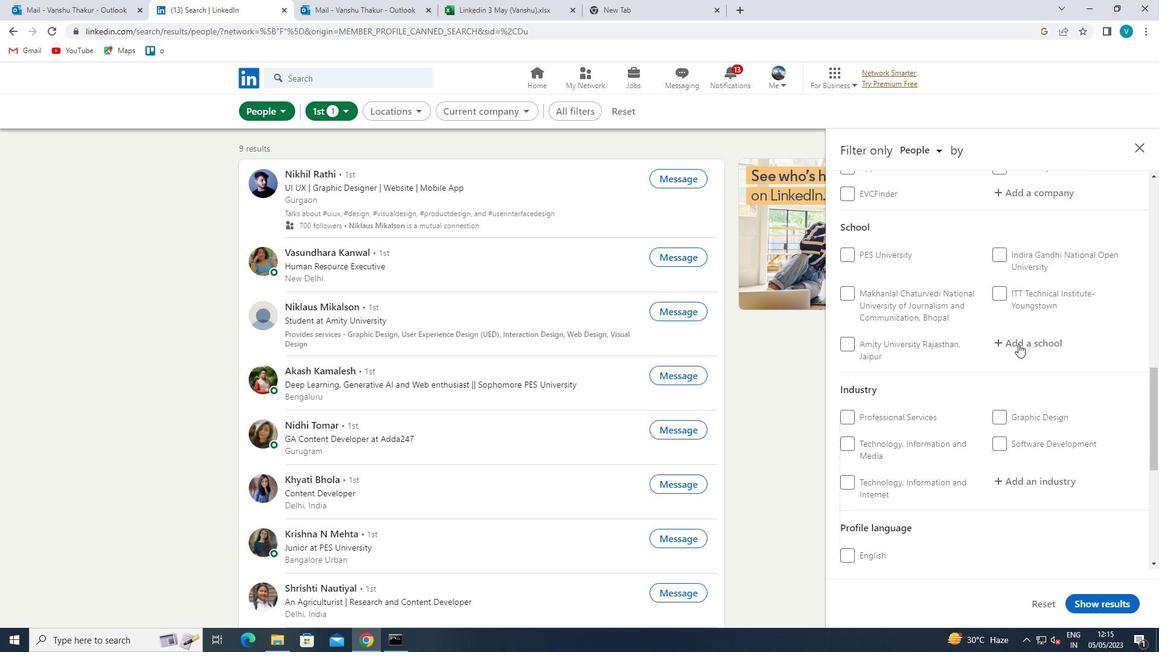 
Action: Key pressed <Key.shift>BIT<Key.space><Key.shift>SINDRI
Screenshot: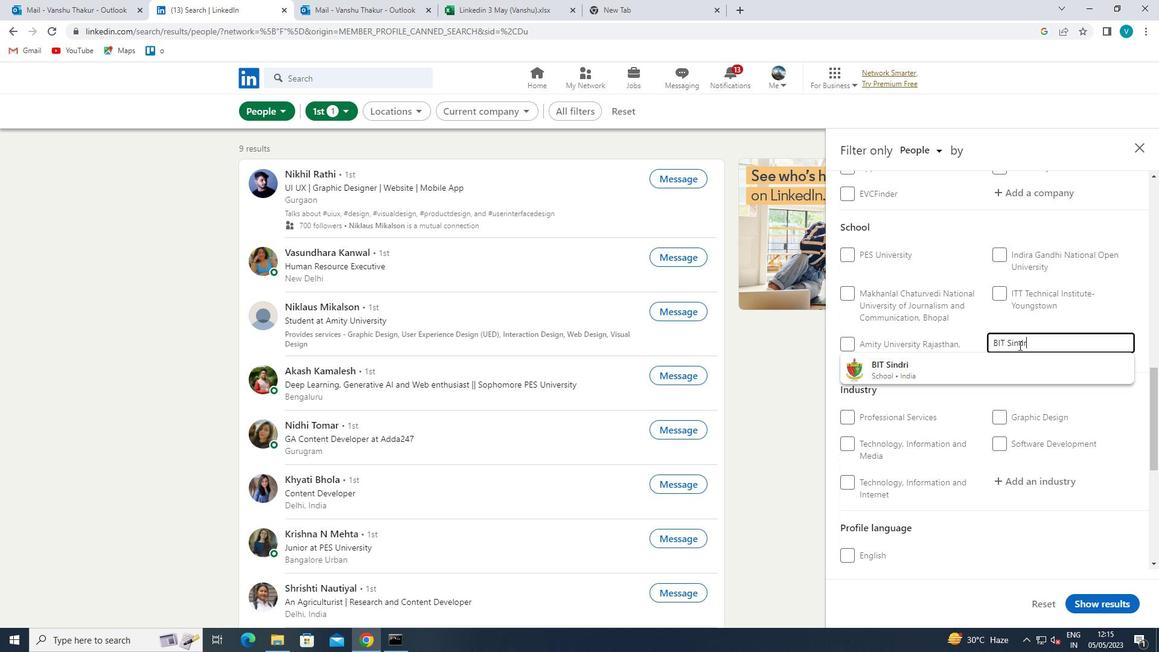
Action: Mouse moved to (1009, 354)
Screenshot: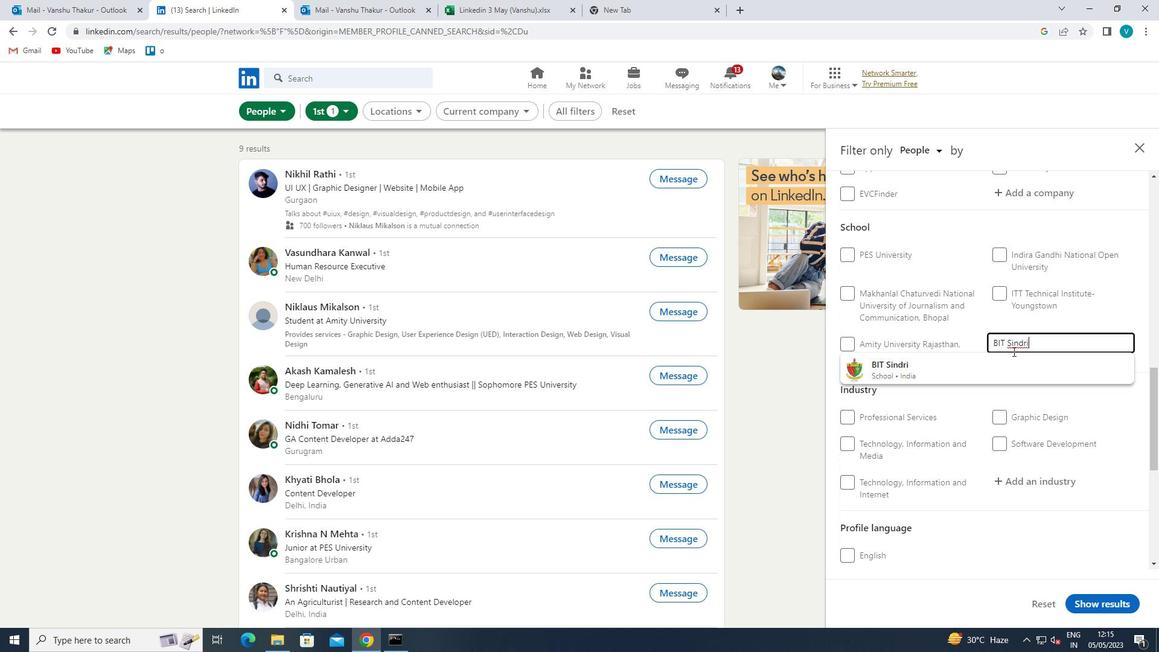 
Action: Mouse pressed left at (1009, 354)
Screenshot: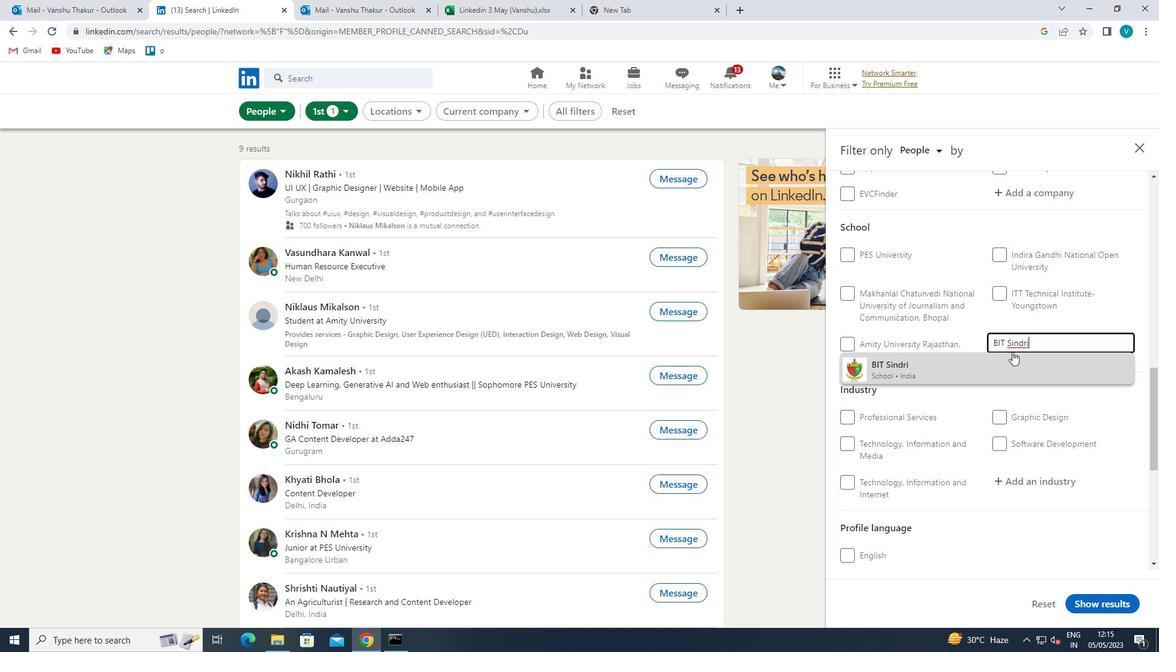 
Action: Mouse moved to (1010, 354)
Screenshot: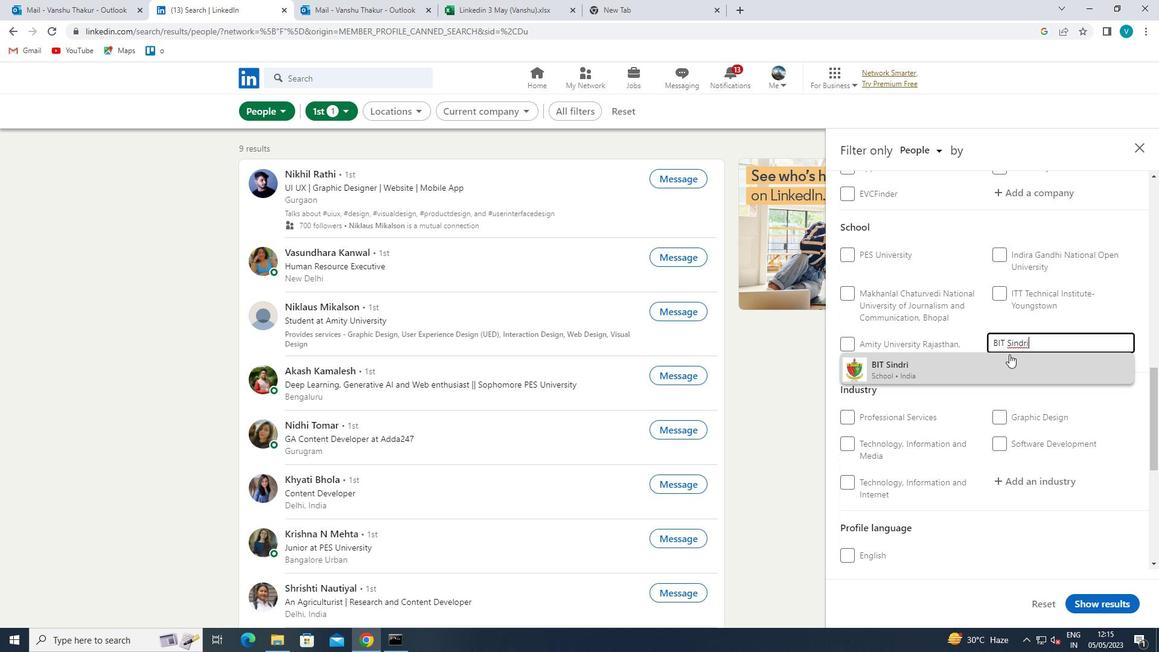 
Action: Mouse scrolled (1010, 353) with delta (0, 0)
Screenshot: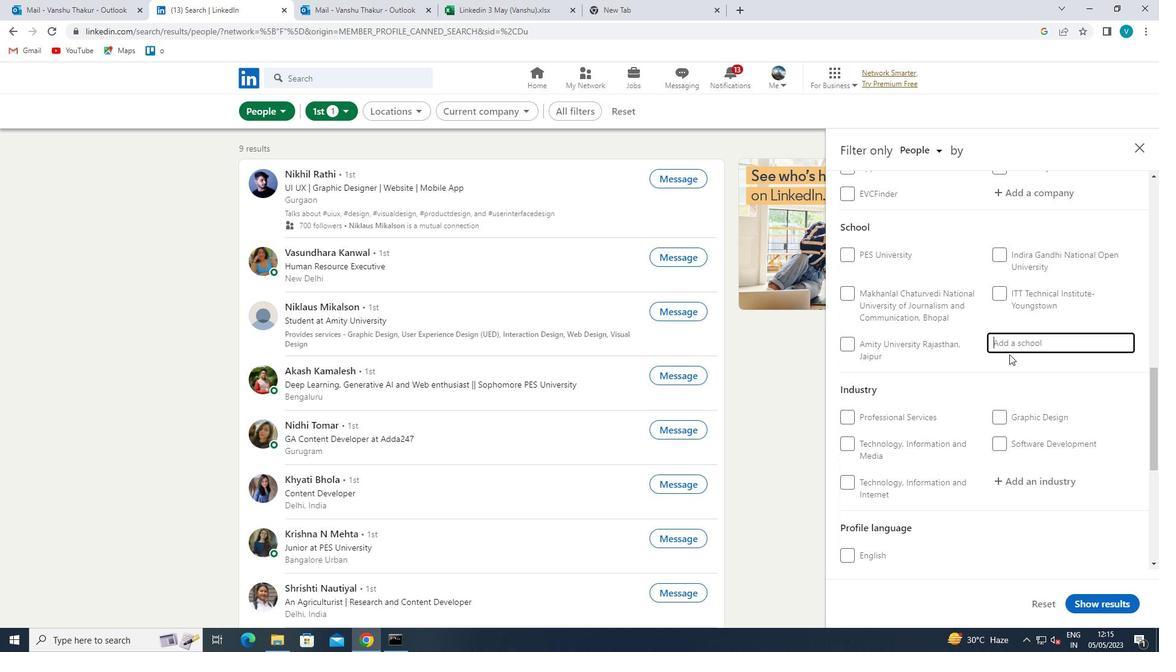 
Action: Mouse scrolled (1010, 353) with delta (0, 0)
Screenshot: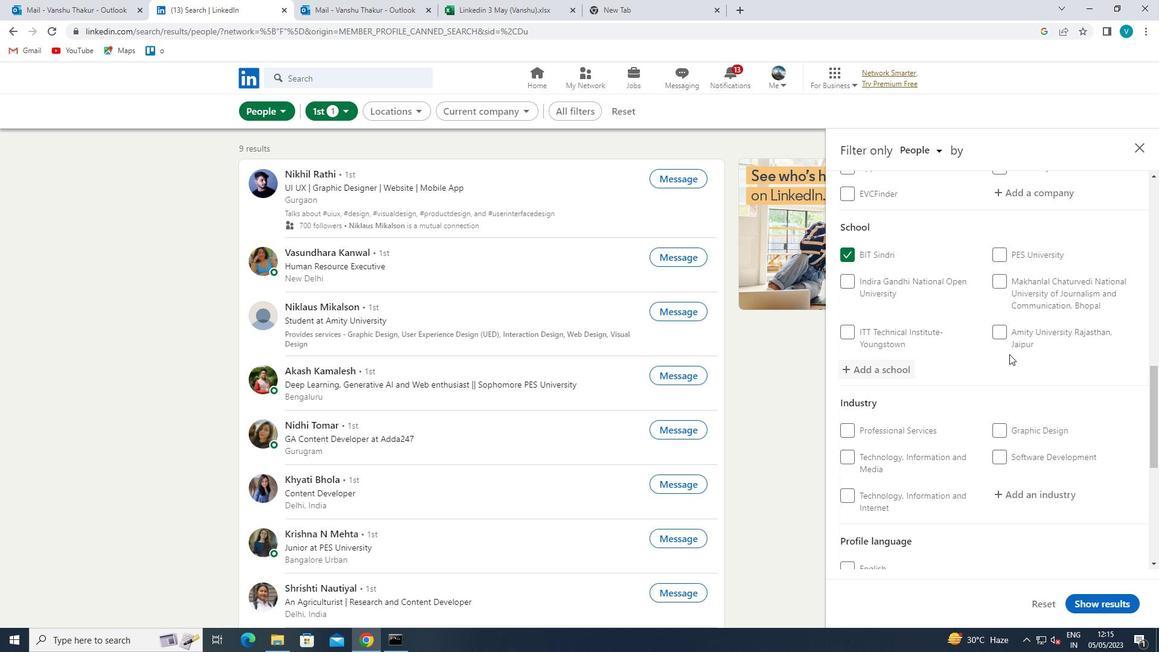 
Action: Mouse scrolled (1010, 353) with delta (0, 0)
Screenshot: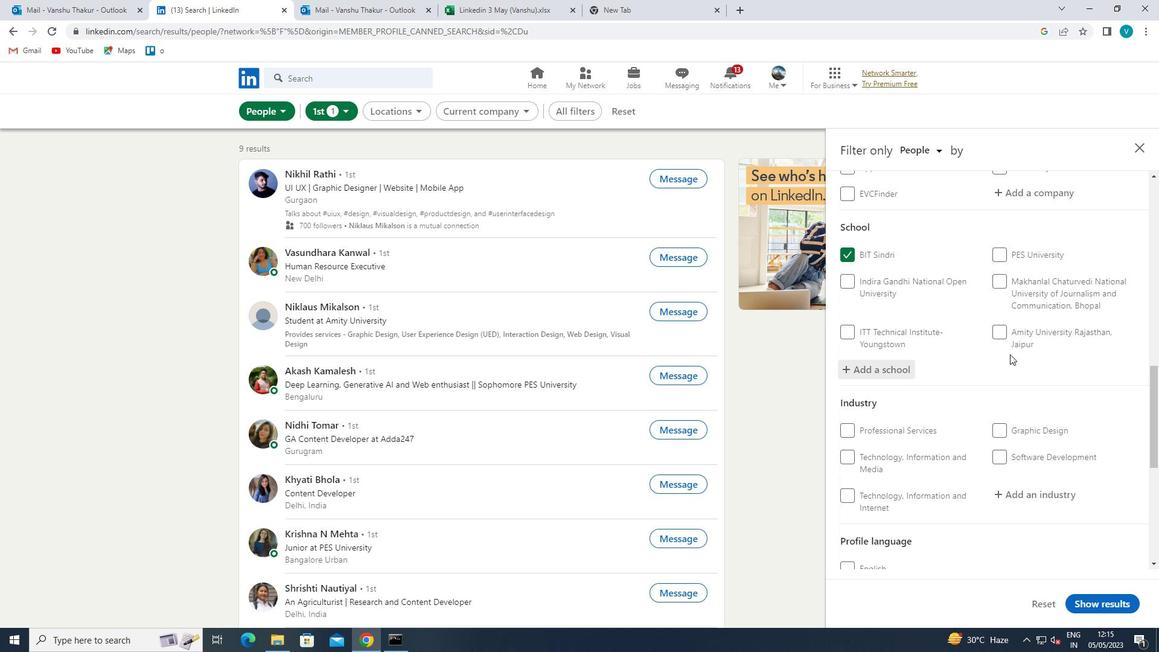 
Action: Mouse moved to (1028, 304)
Screenshot: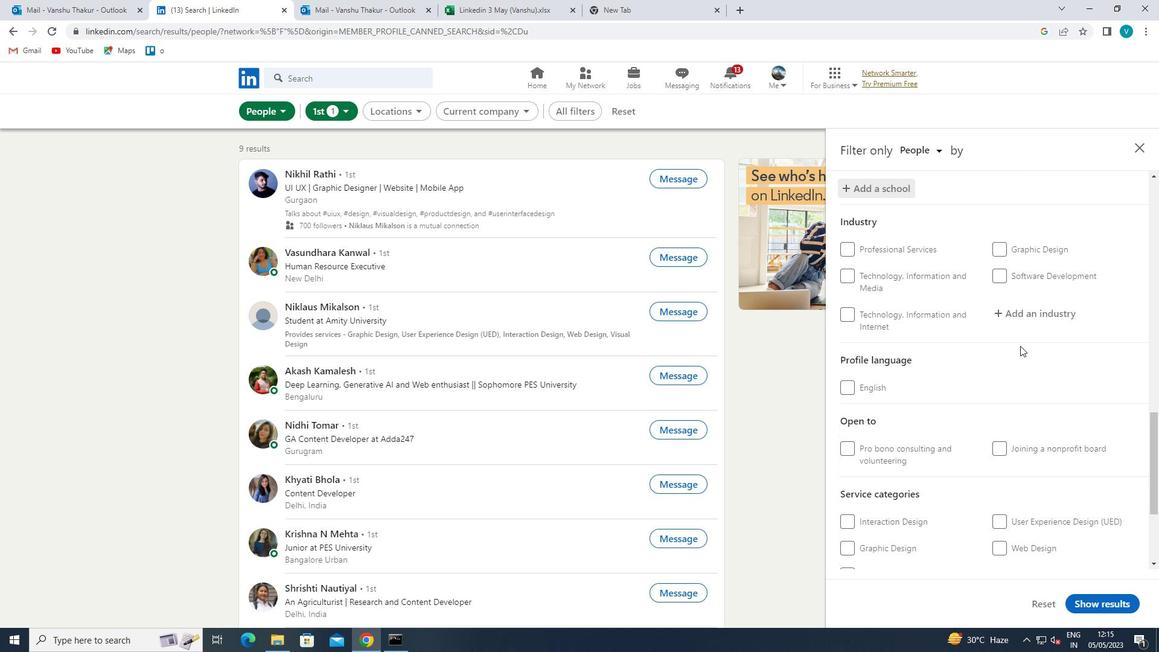 
Action: Mouse pressed left at (1028, 304)
Screenshot: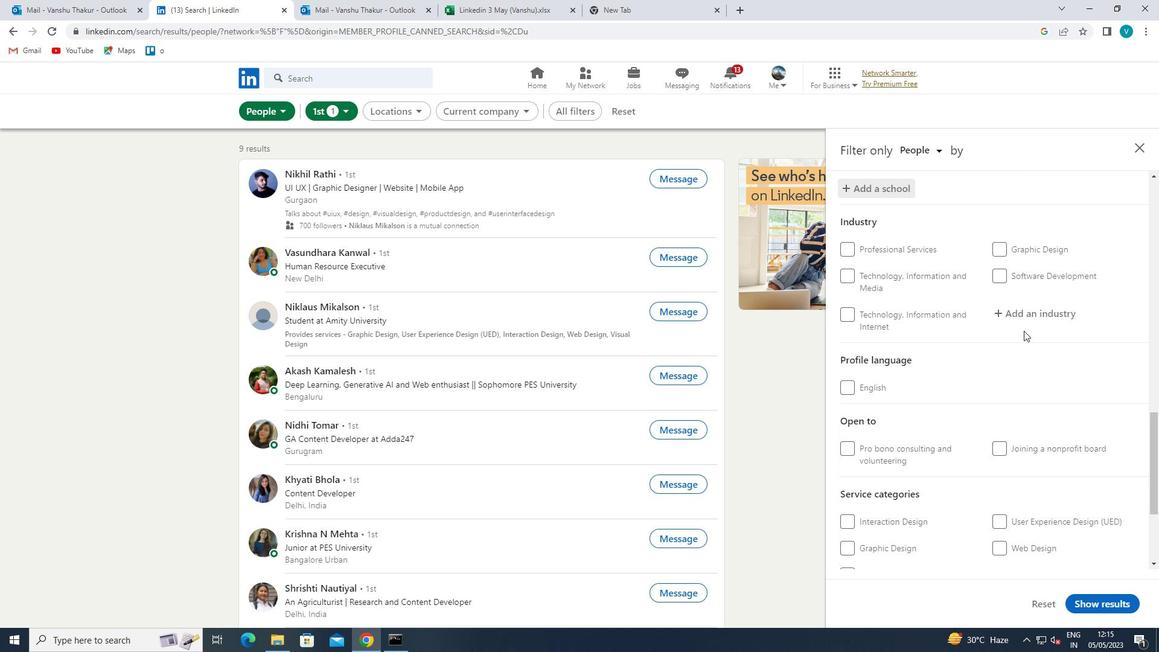 
Action: Mouse moved to (1028, 304)
Screenshot: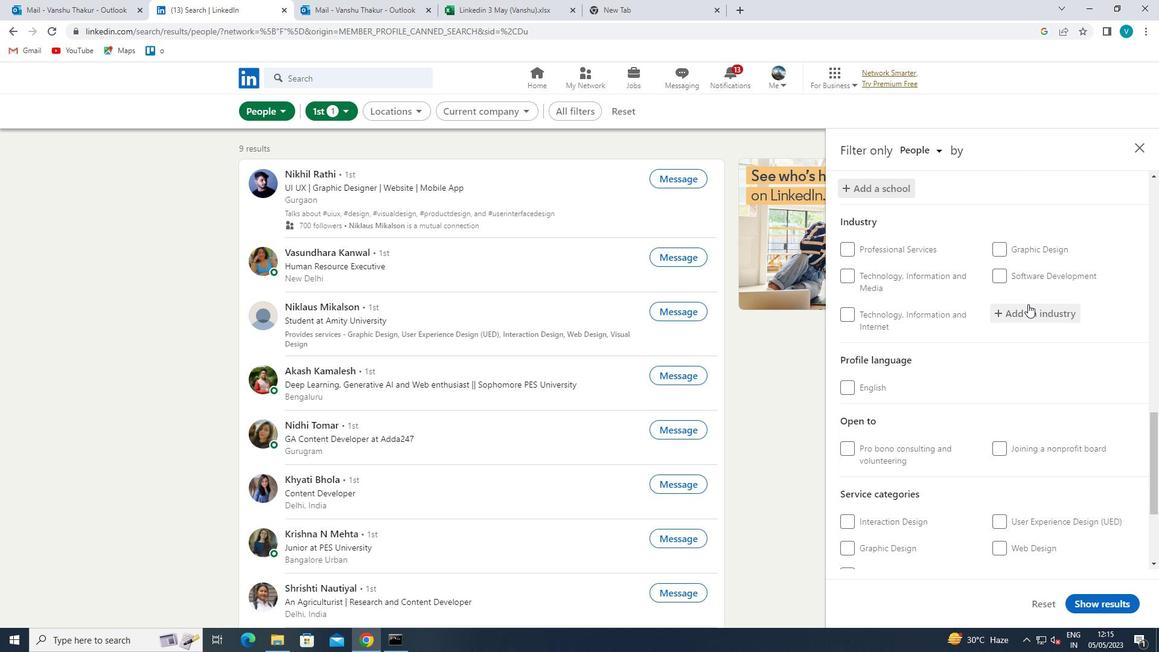 
Action: Key pressed <Key.shift>RETAIL<Key.space>
Screenshot: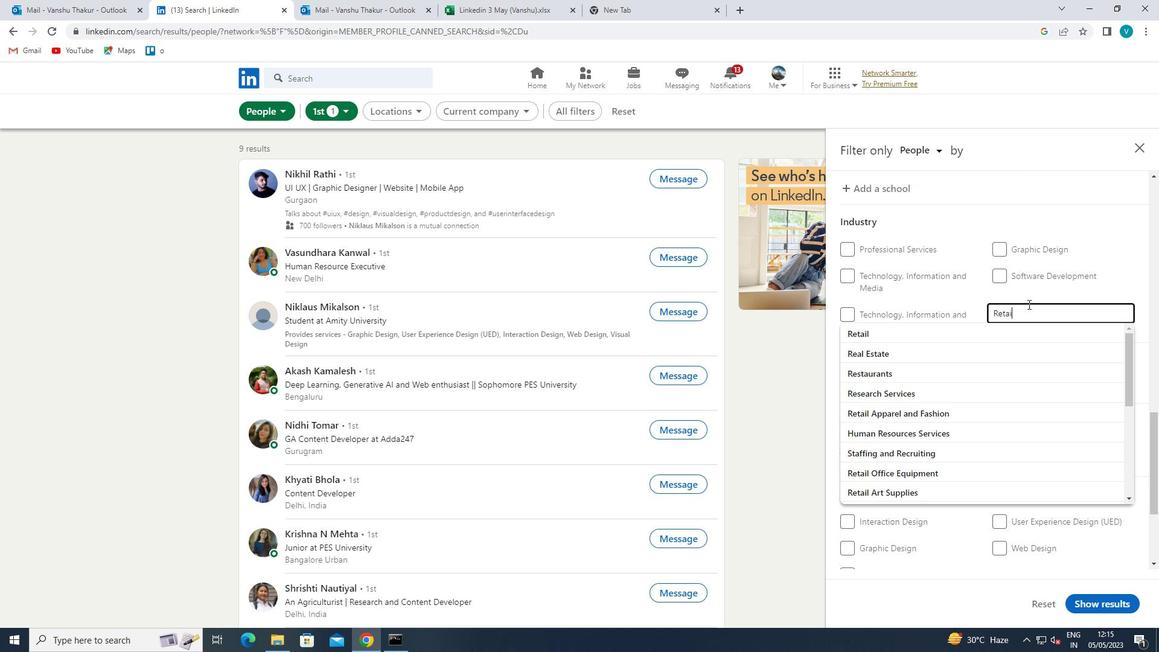 
Action: Mouse moved to (953, 446)
Screenshot: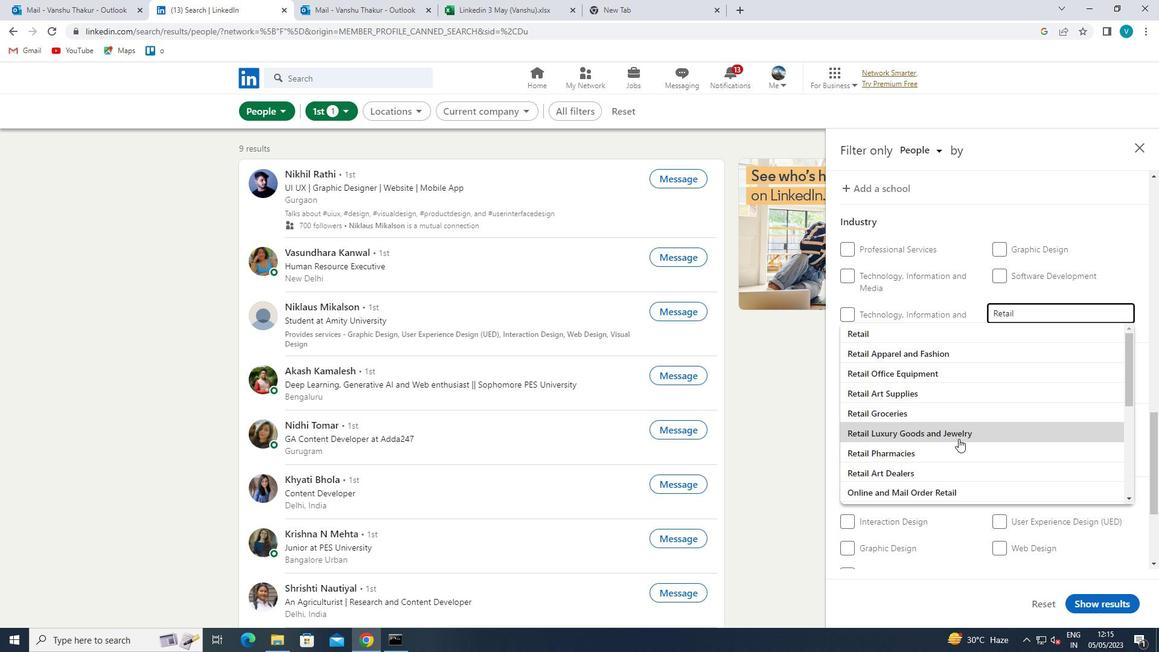 
Action: Mouse pressed left at (953, 446)
Screenshot: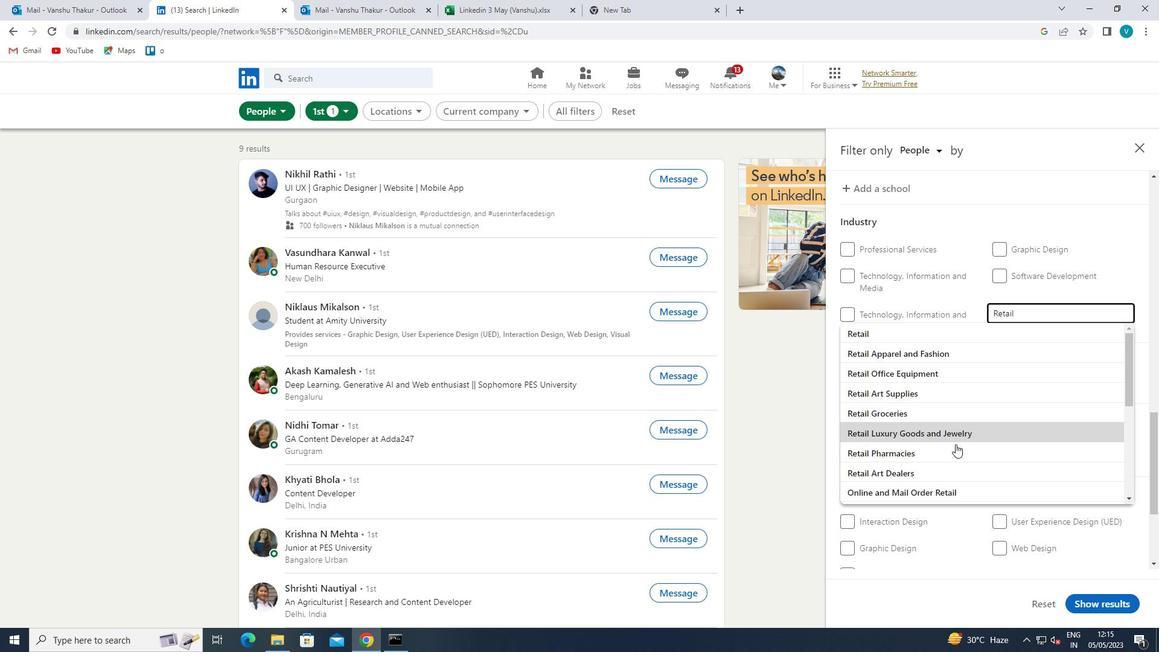 
Action: Mouse moved to (964, 441)
Screenshot: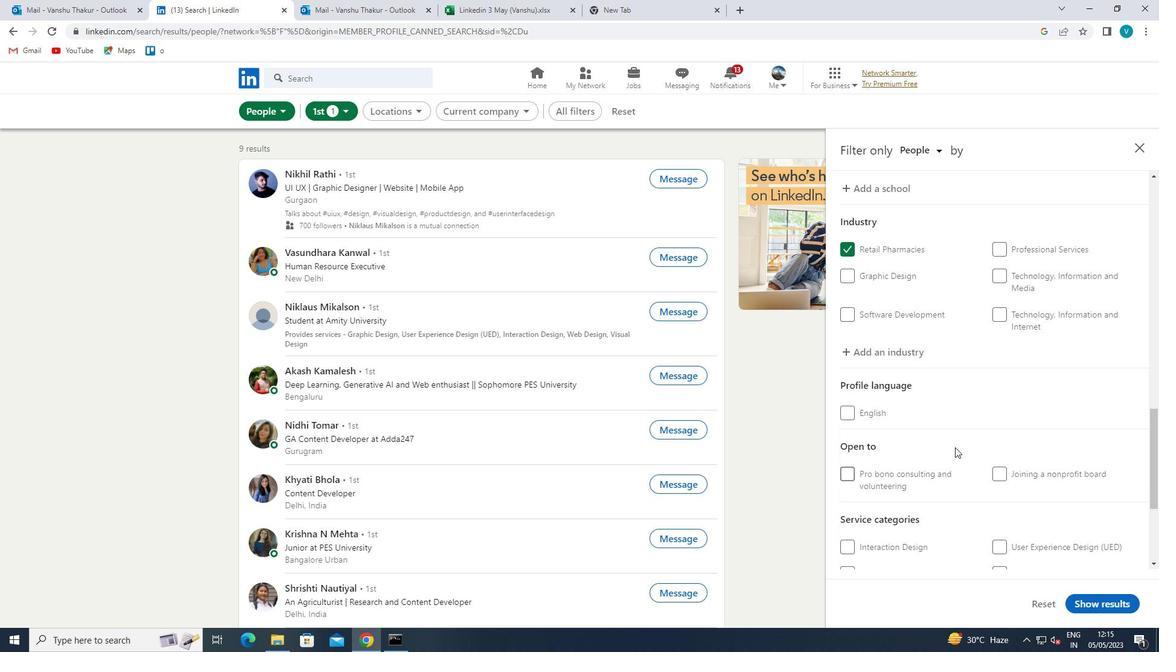 
Action: Mouse scrolled (964, 440) with delta (0, 0)
Screenshot: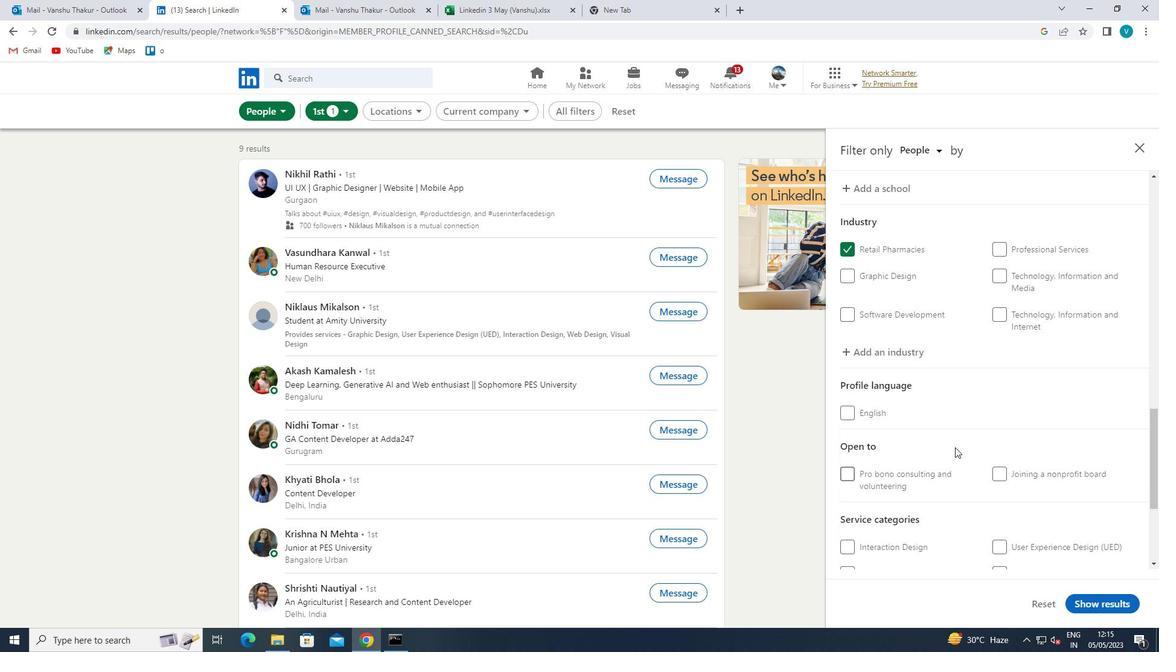 
Action: Mouse moved to (966, 439)
Screenshot: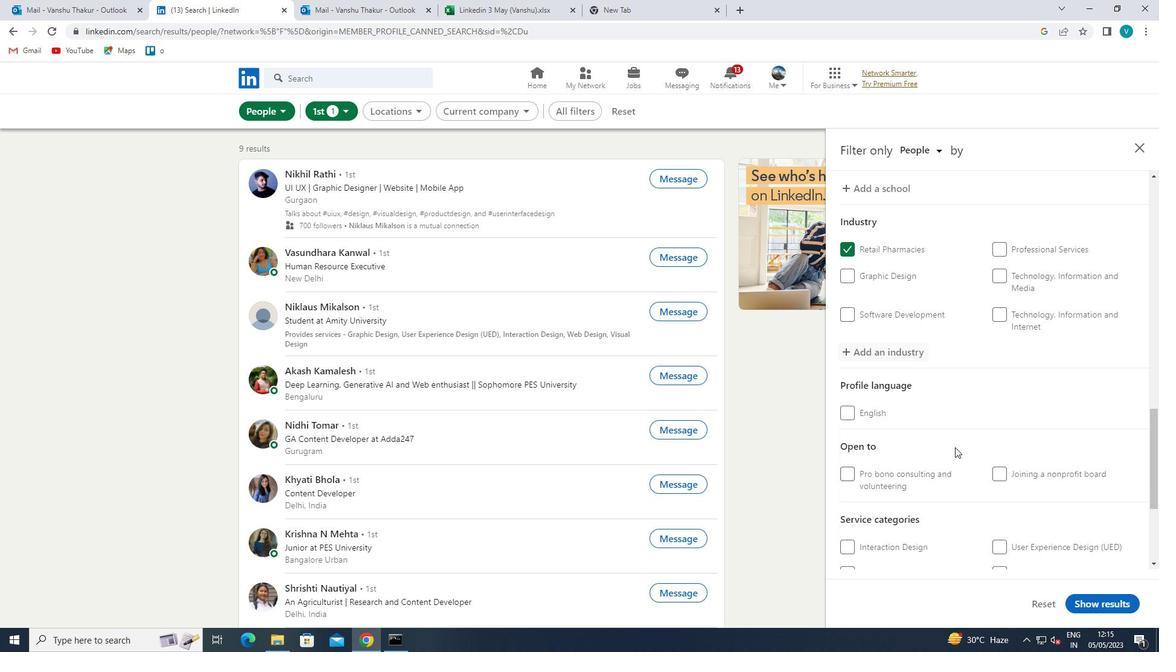 
Action: Mouse scrolled (966, 439) with delta (0, 0)
Screenshot: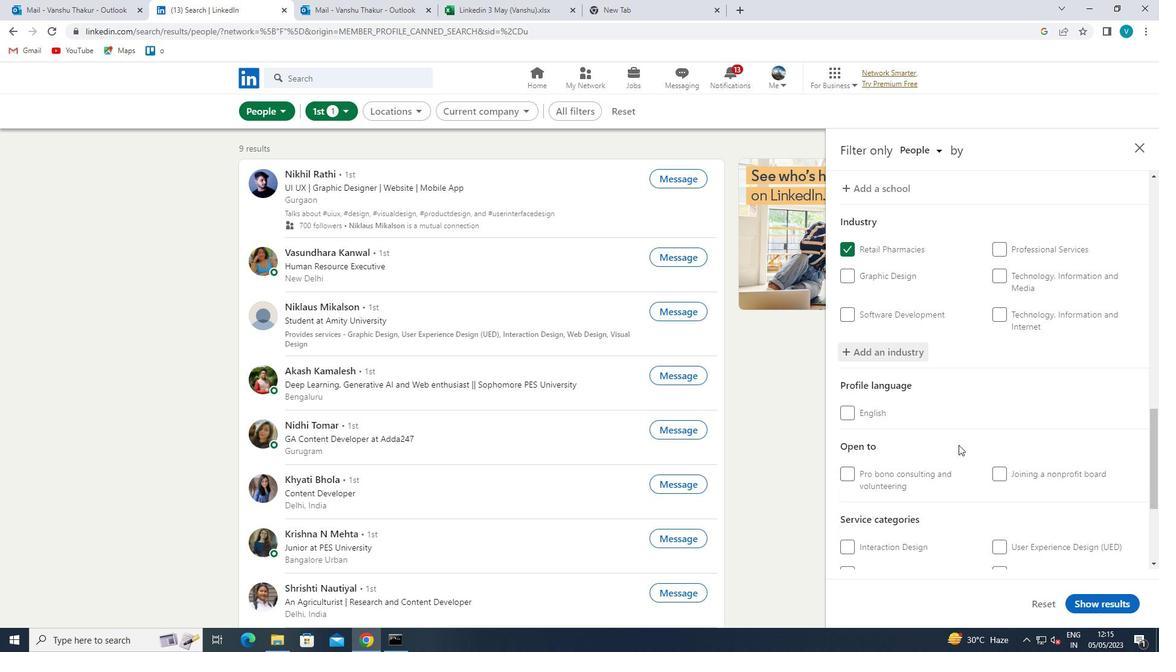 
Action: Mouse scrolled (966, 439) with delta (0, 0)
Screenshot: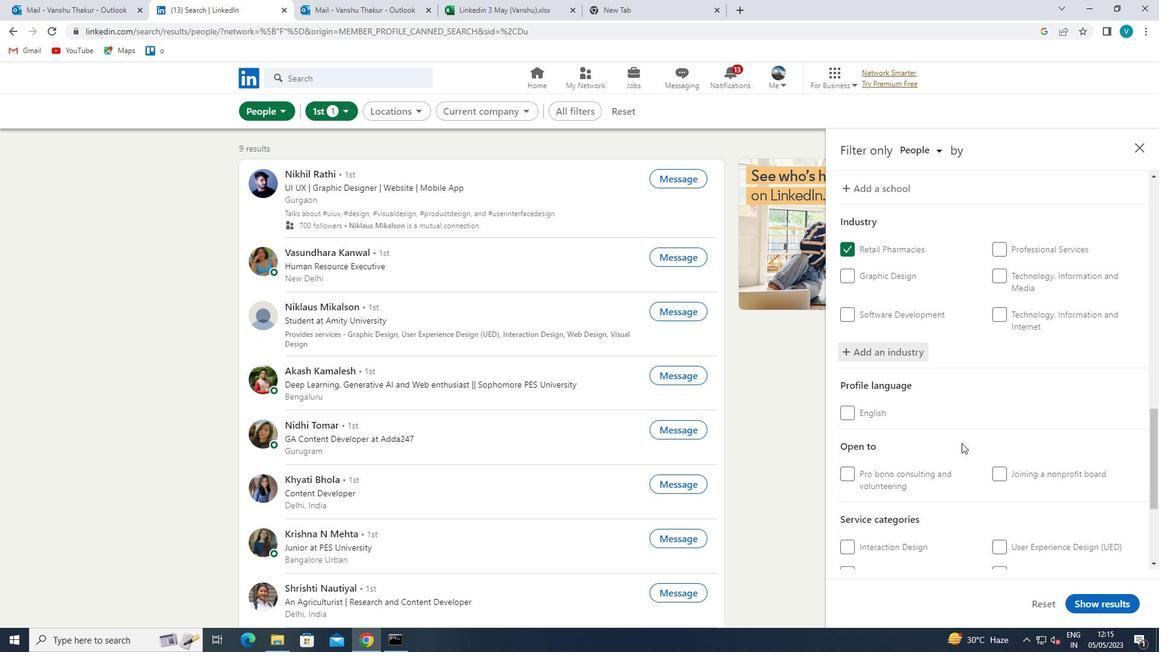 
Action: Mouse moved to (967, 439)
Screenshot: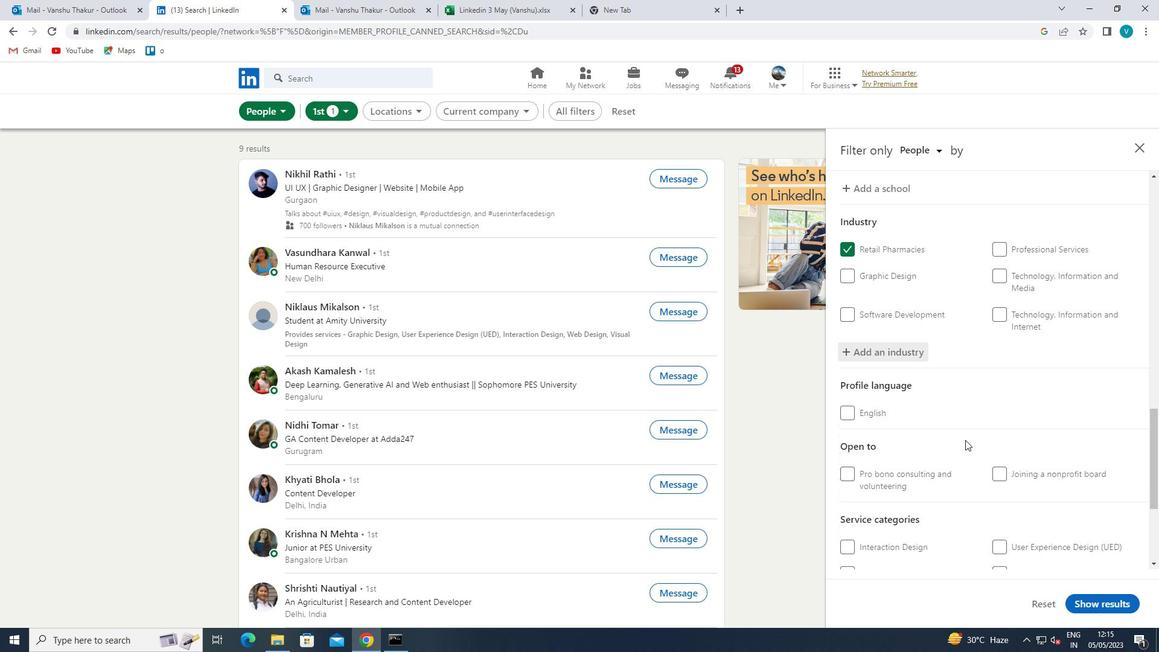 
Action: Mouse scrolled (967, 439) with delta (0, 0)
Screenshot: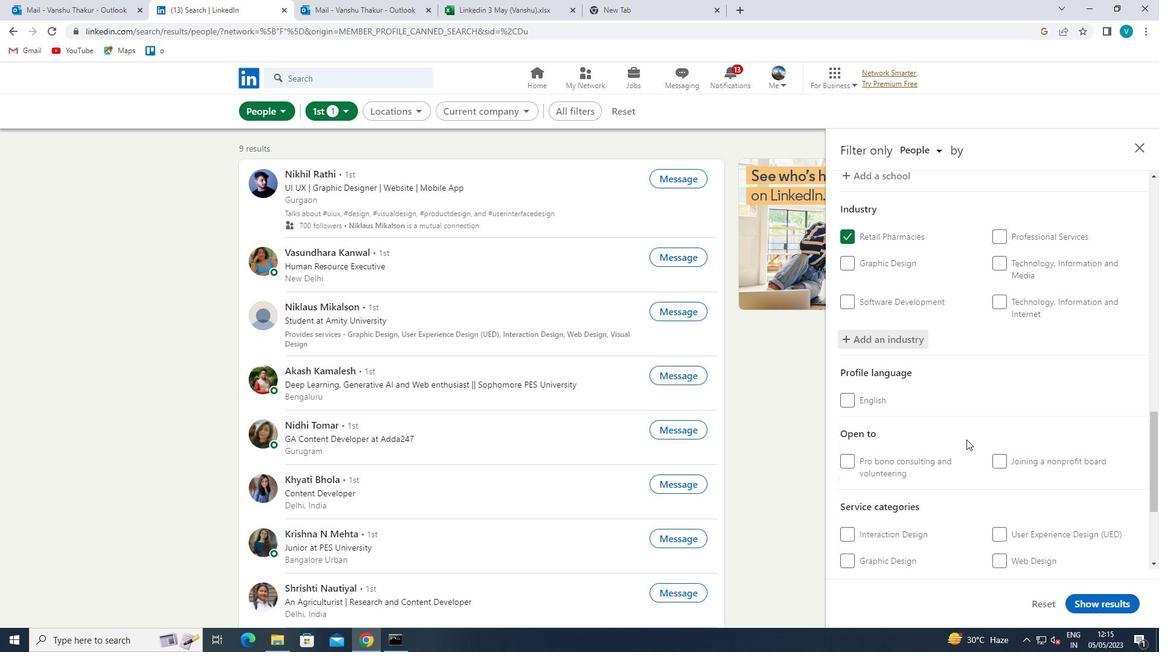 
Action: Mouse moved to (1026, 399)
Screenshot: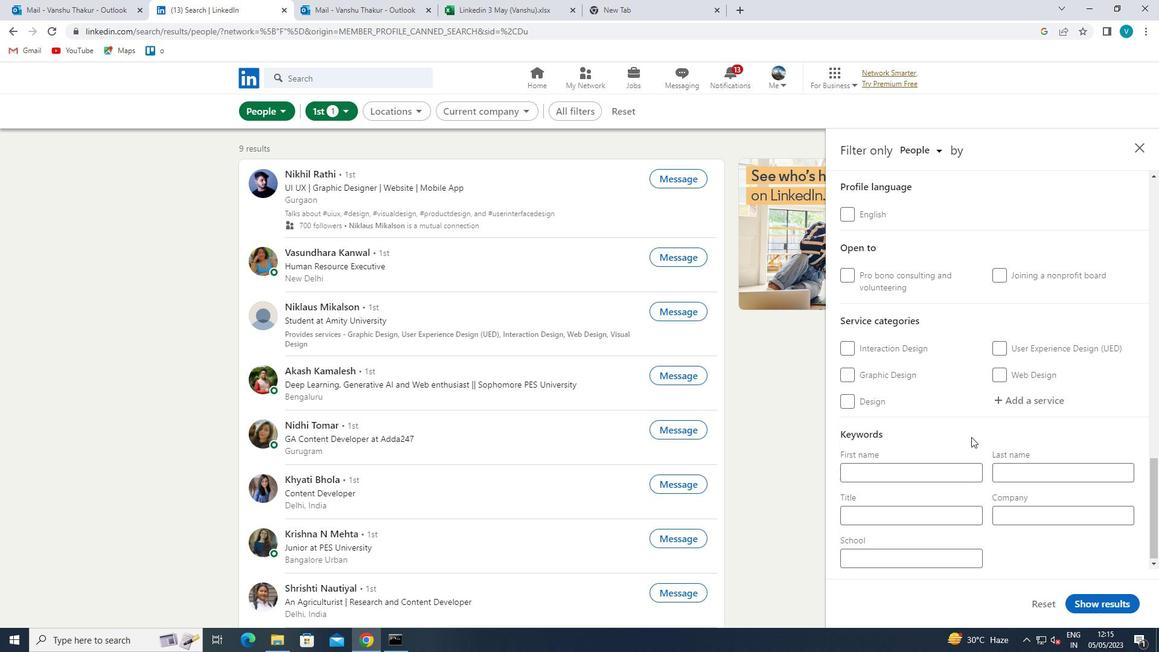 
Action: Mouse pressed left at (1026, 399)
Screenshot: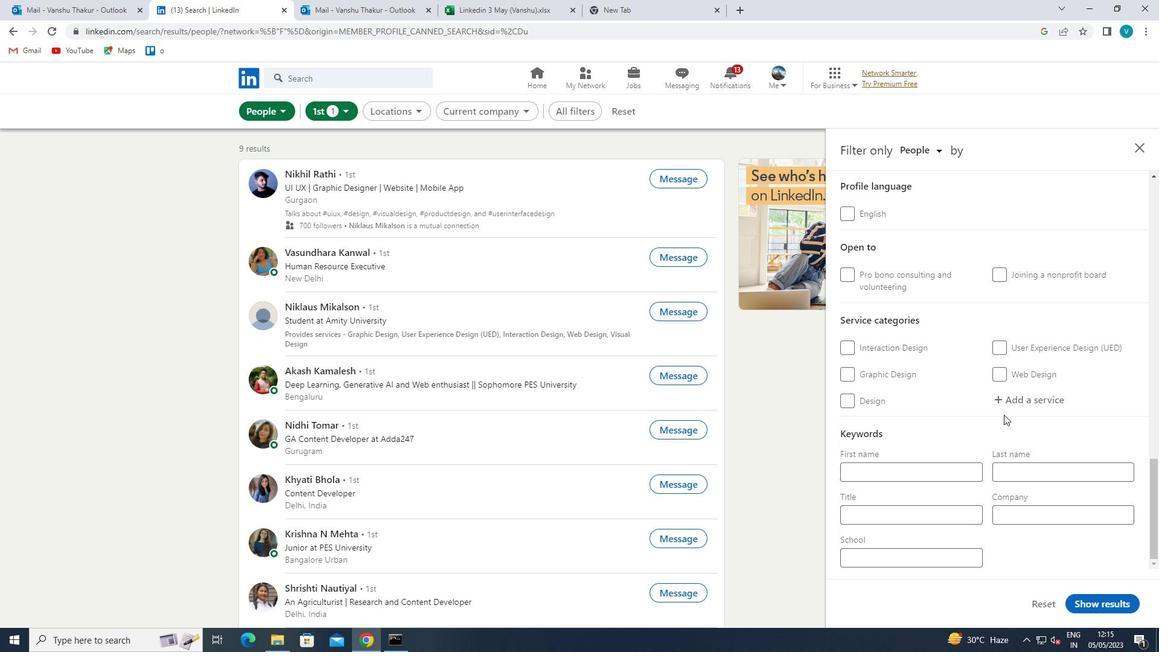 
Action: Key pressed <Key.shift>HR<Key.space><Key.shift><Key.shift>C
Screenshot: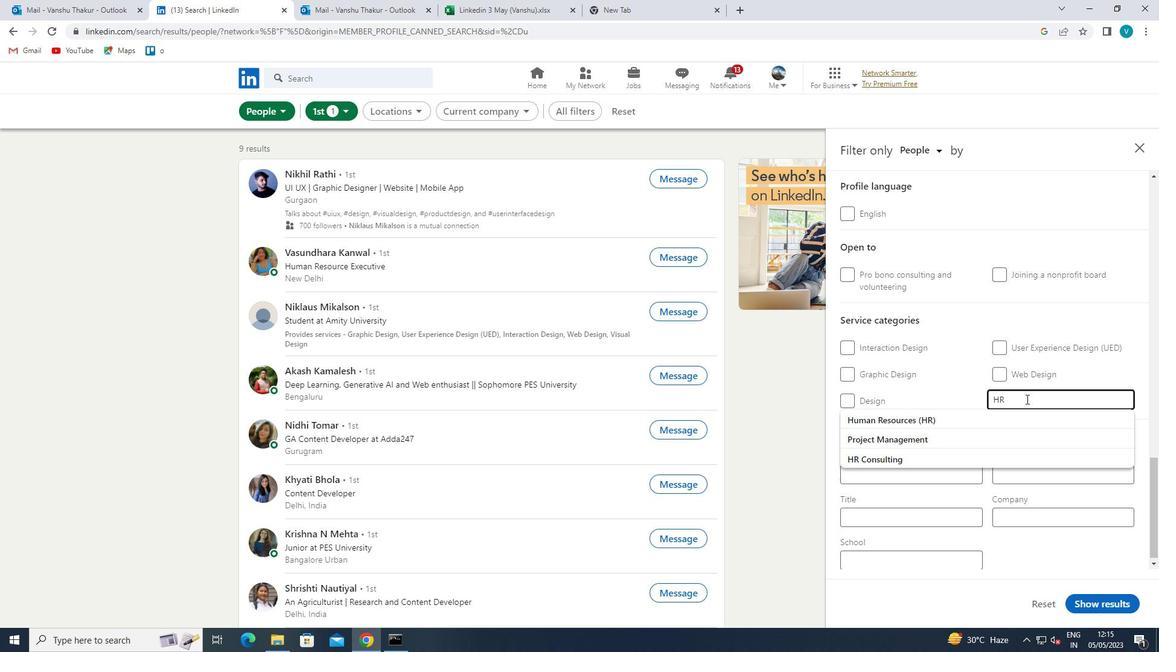 
Action: Mouse moved to (1001, 414)
Screenshot: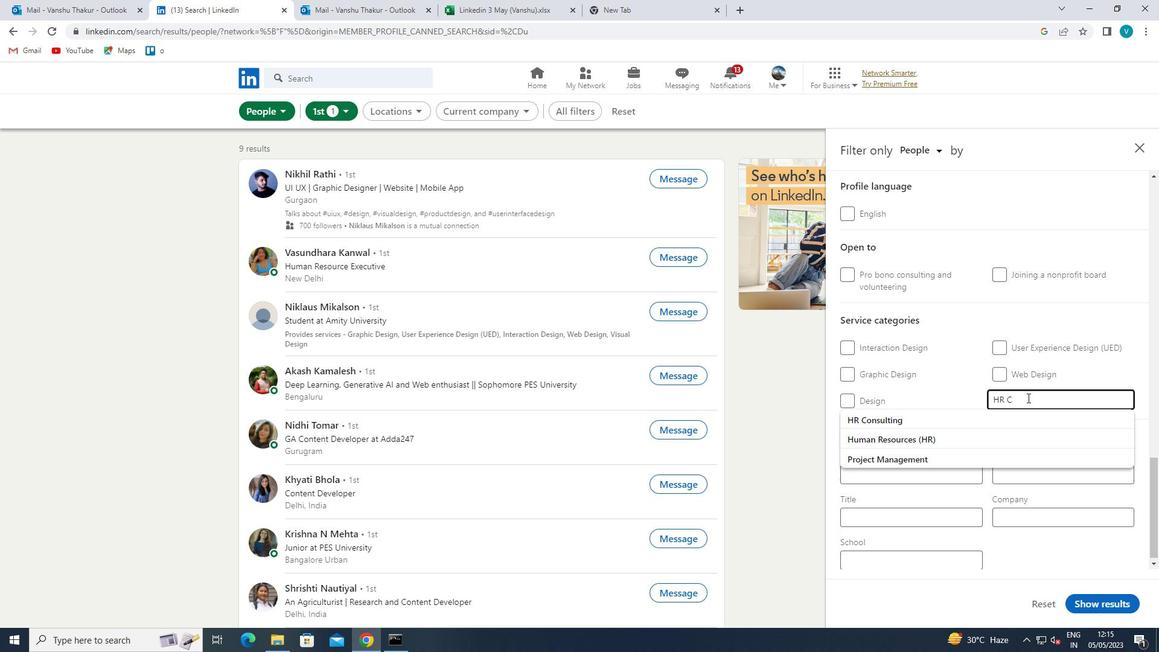 
Action: Mouse pressed left at (1001, 414)
Screenshot: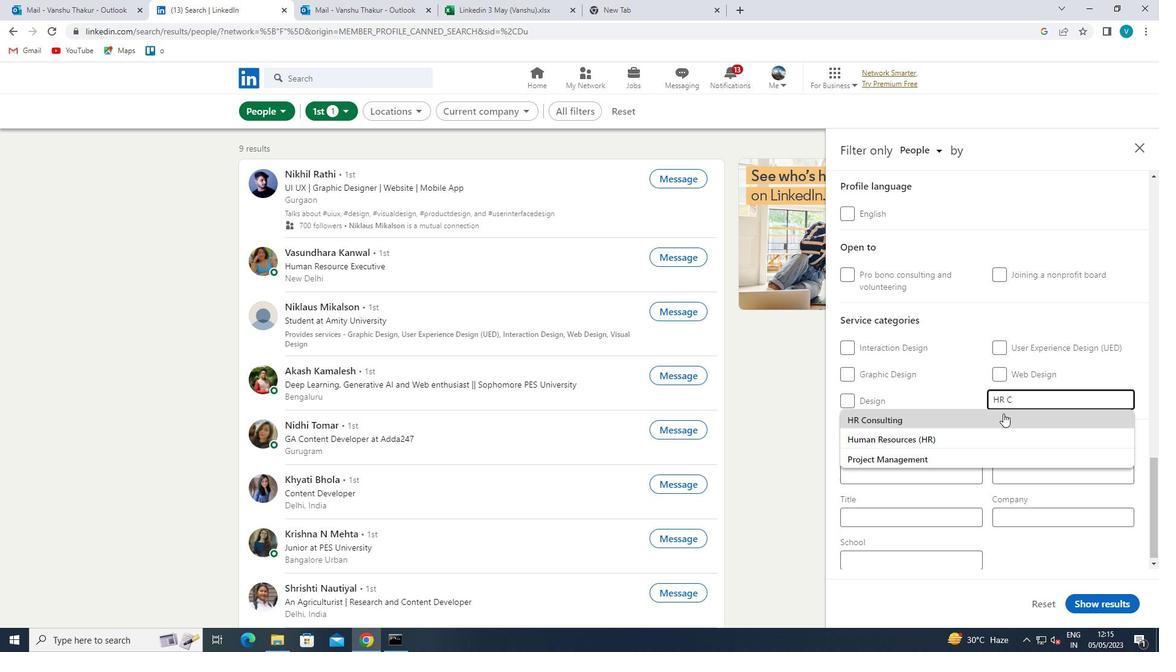 
Action: Mouse moved to (1001, 414)
Screenshot: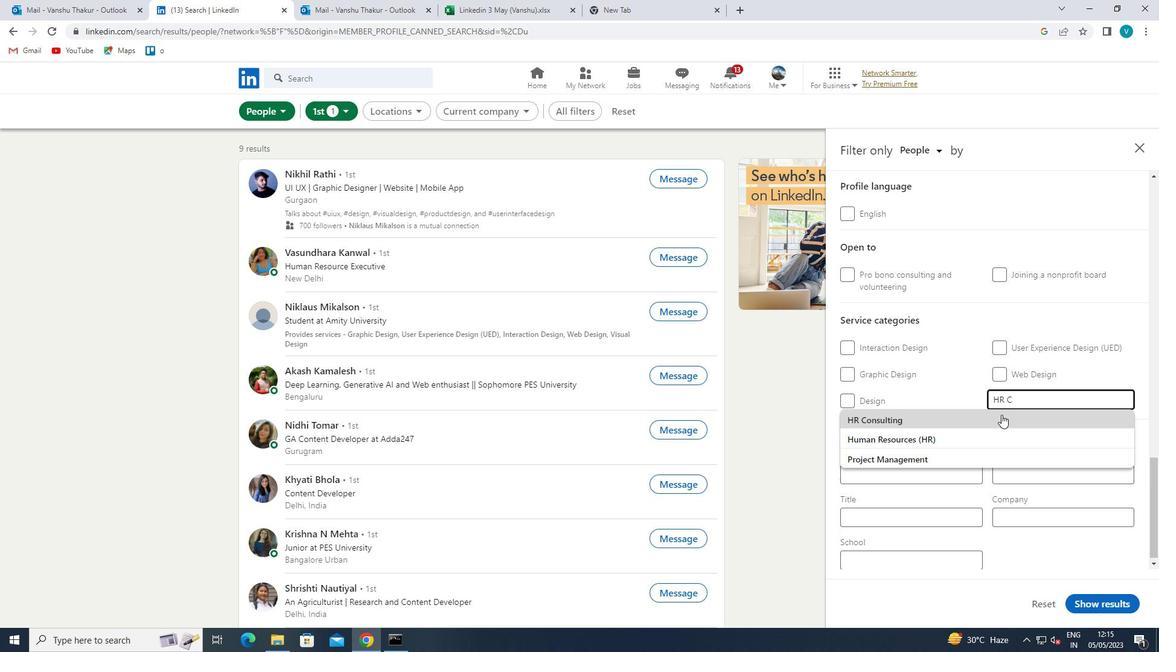
Action: Mouse scrolled (1001, 414) with delta (0, 0)
Screenshot: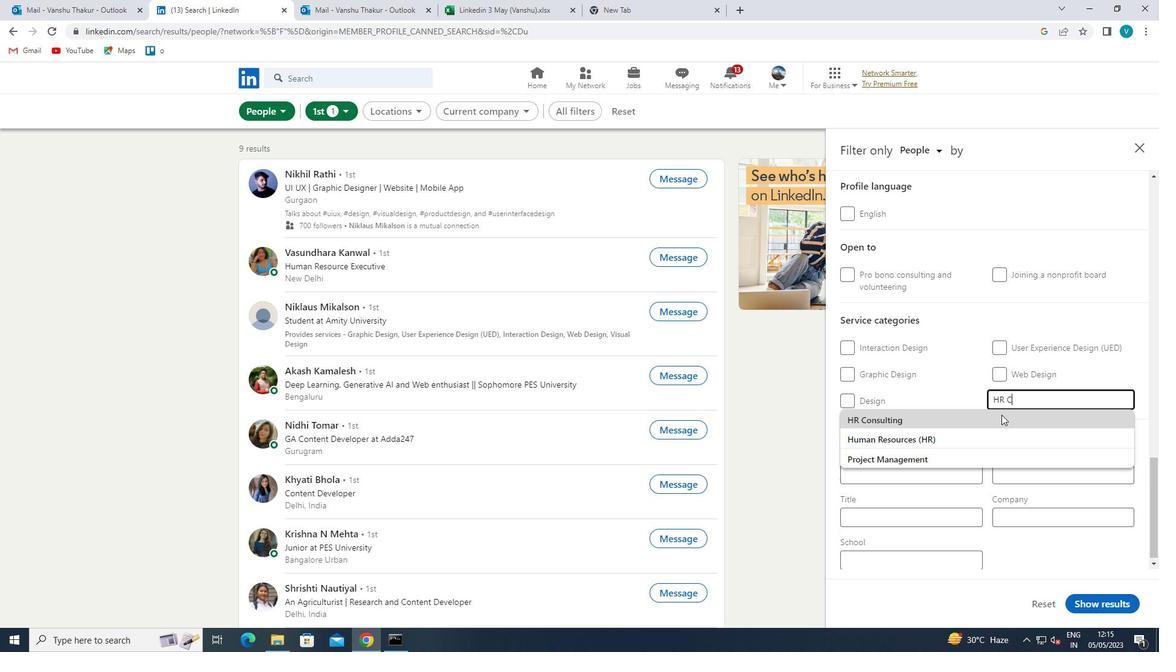 
Action: Mouse scrolled (1001, 414) with delta (0, 0)
Screenshot: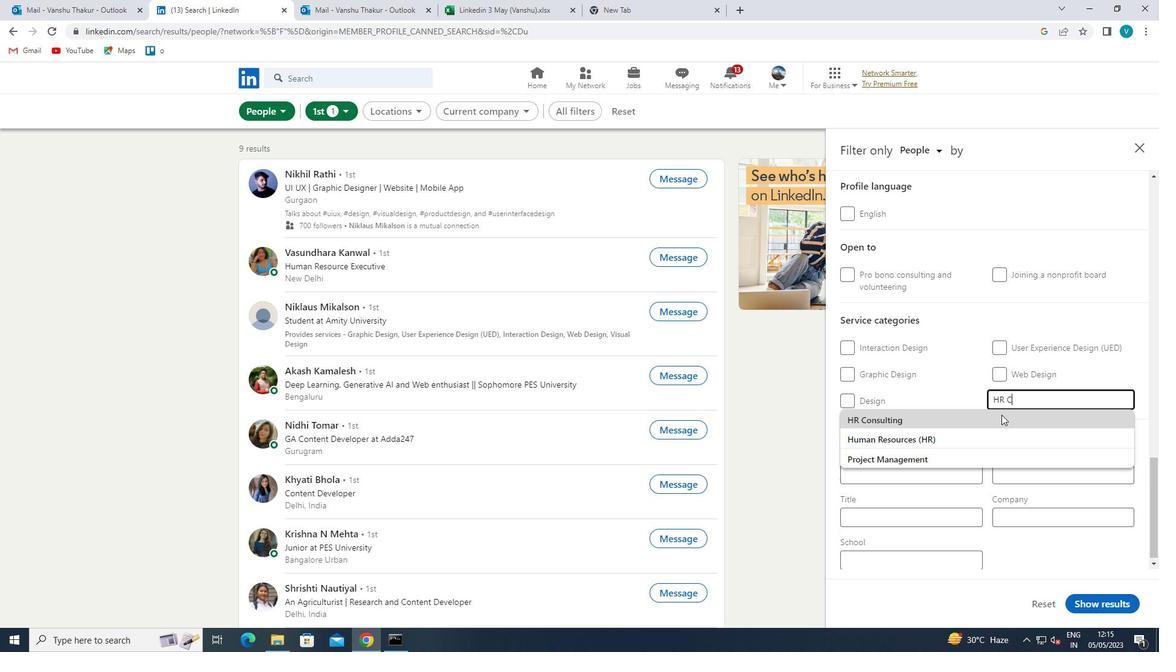 
Action: Mouse scrolled (1001, 414) with delta (0, 0)
Screenshot: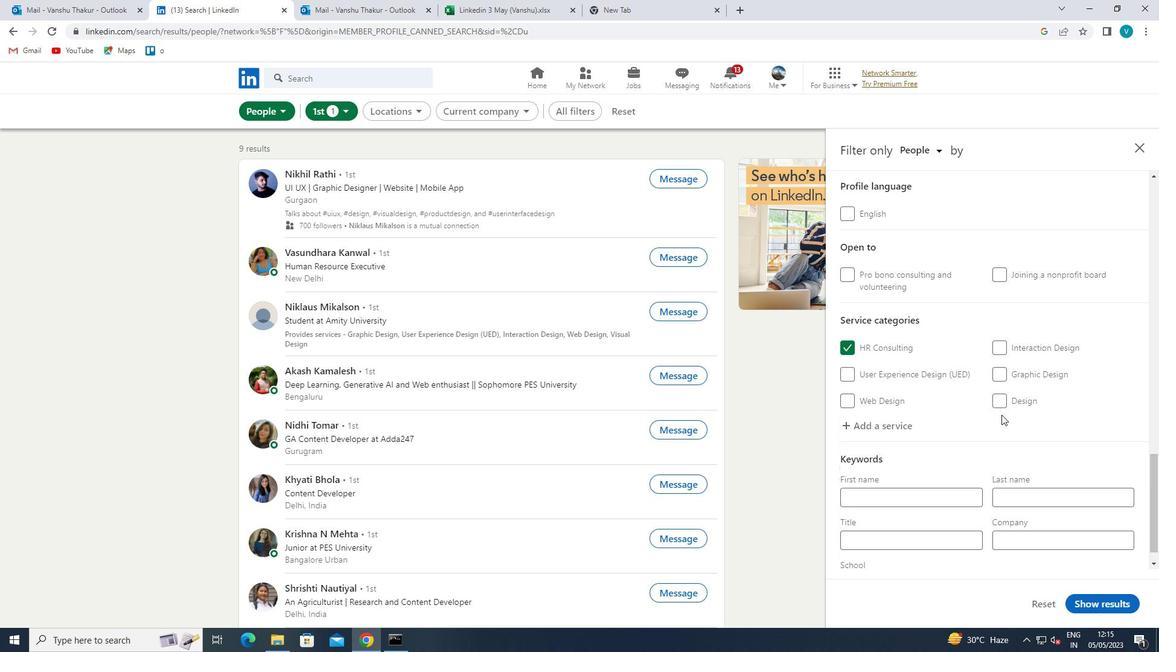 
Action: Mouse moved to (955, 496)
Screenshot: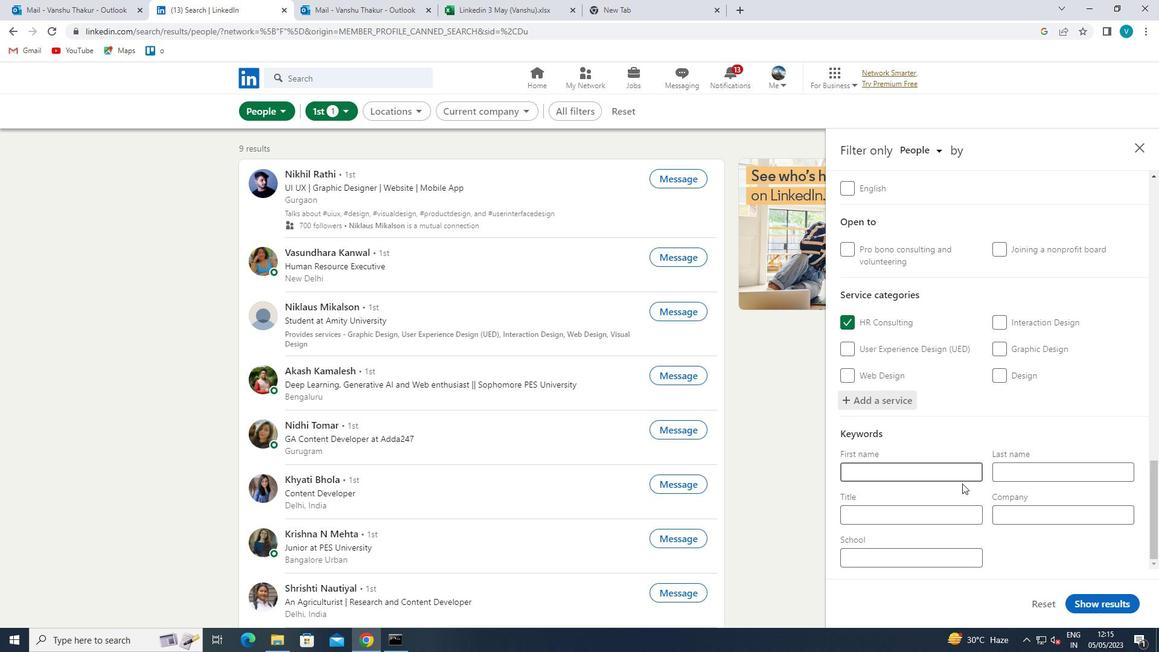 
Action: Mouse pressed left at (955, 496)
Screenshot: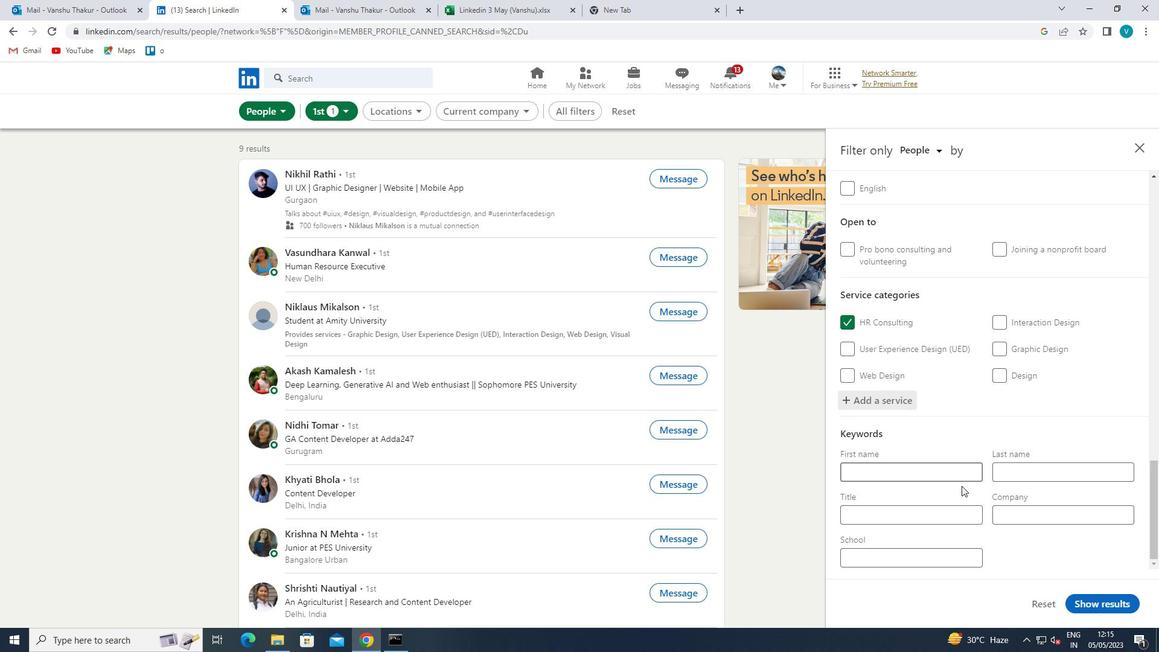 
Action: Mouse moved to (949, 504)
Screenshot: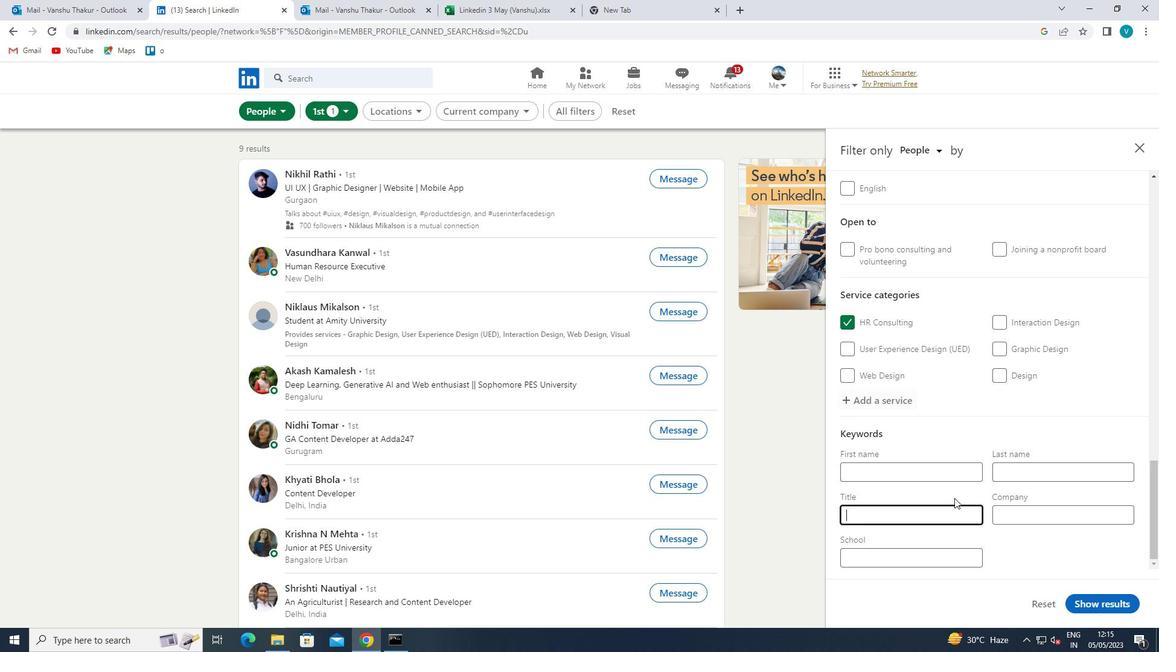 
Action: Key pressed <Key.shift>COMMUNITY<Key.space><Key.shift>VOLUNTEER<Key.space><Key.shift>JOBS<Key.space>
Screenshot: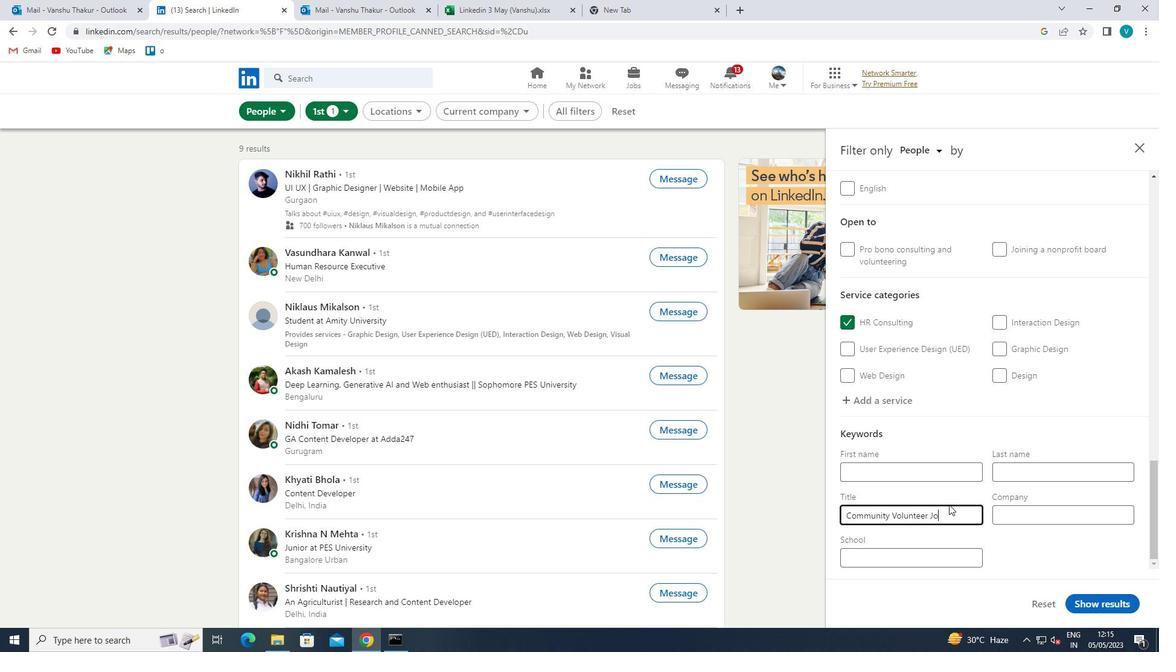 
Action: Mouse moved to (1076, 599)
Screenshot: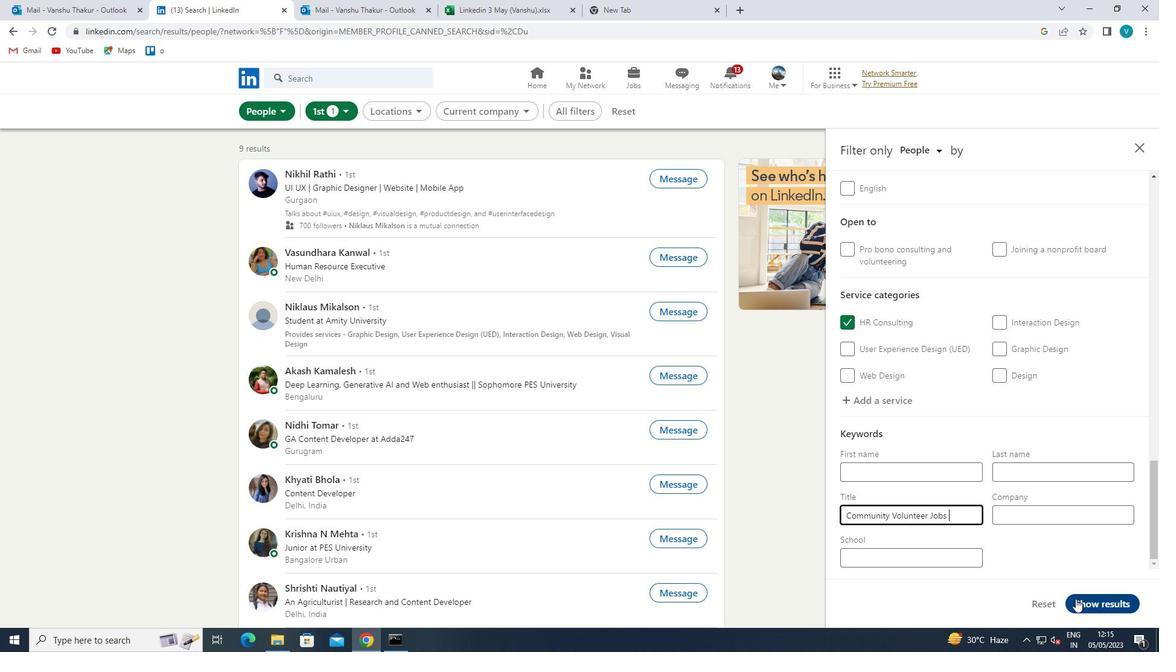 
Action: Mouse pressed left at (1076, 599)
Screenshot: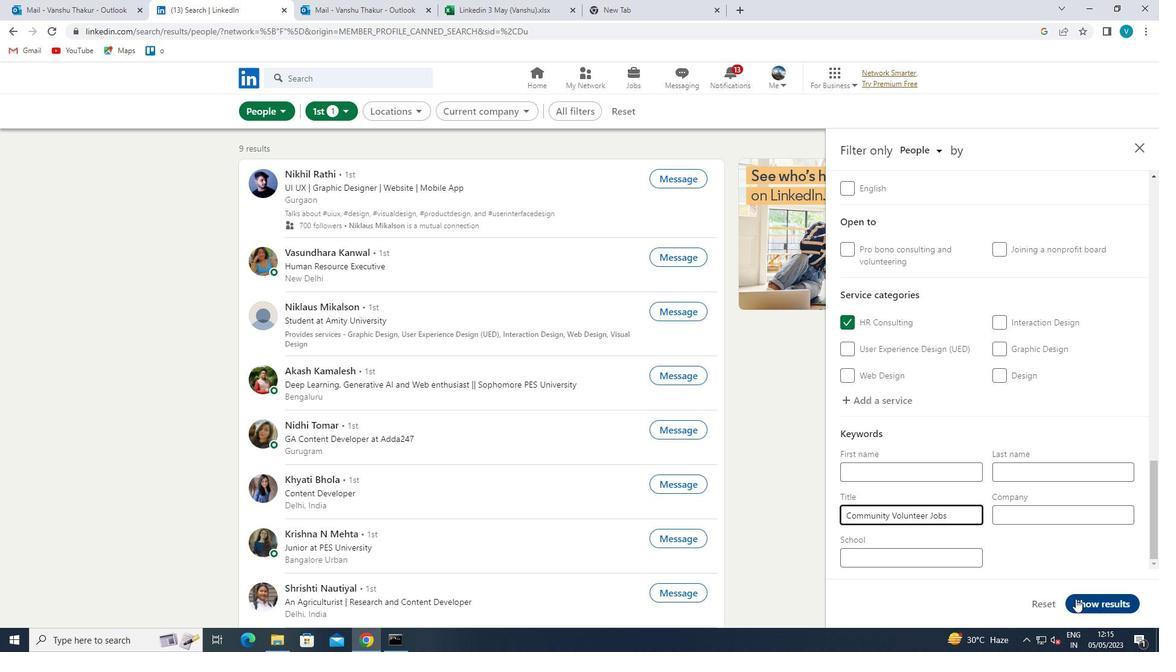 
Action: Mouse moved to (1077, 599)
Screenshot: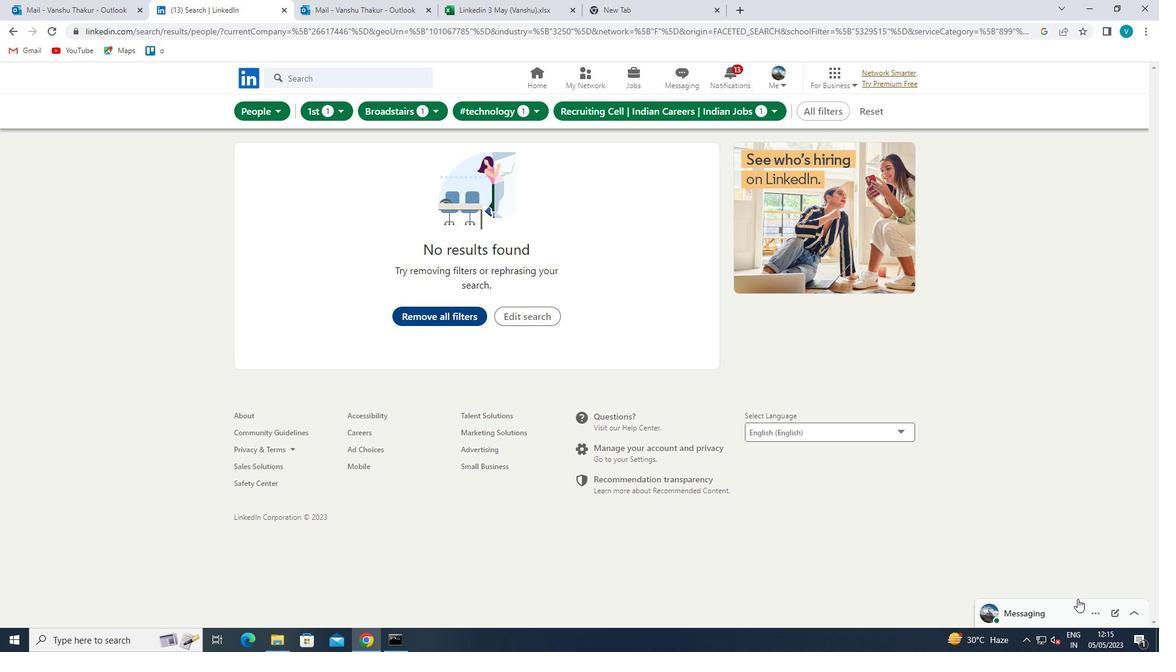 
